 Task: Search one way flight ticket for 1 adult, 1 child, 1 infant in seat in premium economy from Paducah: Barkley Regional Airport to Gillette: Gillette Campbell County Airport on 5-1-2023. Number of bags: 2 carry on bags and 4 checked bags. Price is upto 81000. Outbound departure time preference is 23:00.
Action: Mouse moved to (228, 307)
Screenshot: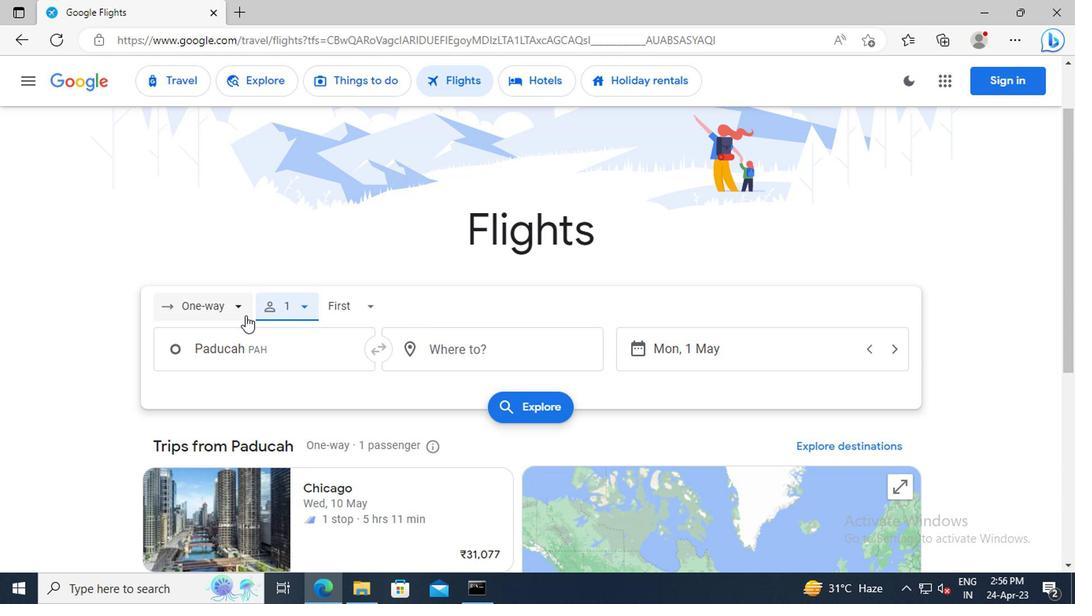 
Action: Mouse pressed left at (228, 307)
Screenshot: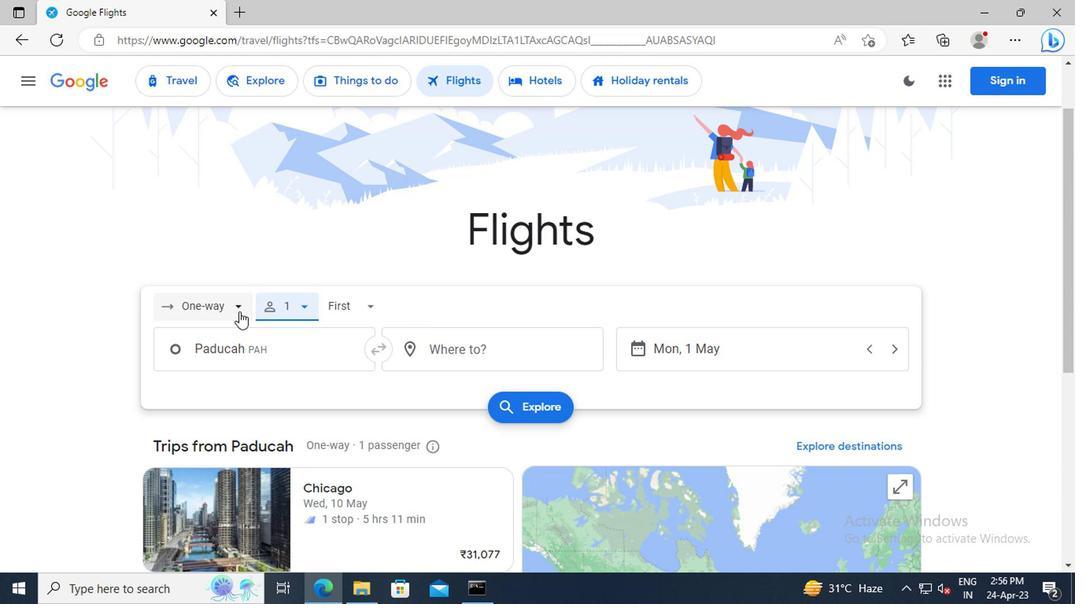 
Action: Mouse moved to (222, 377)
Screenshot: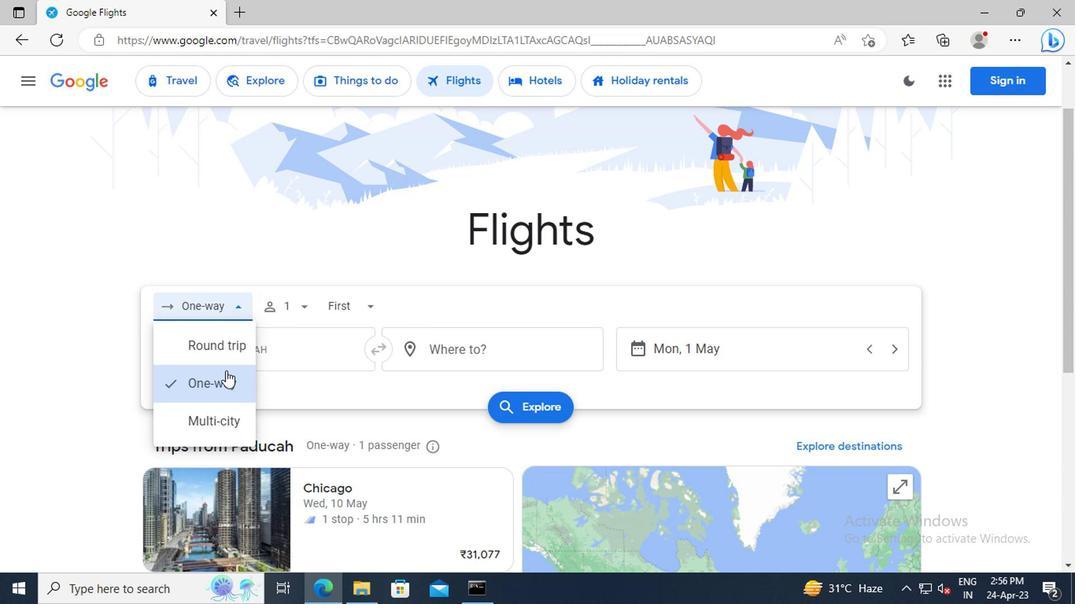 
Action: Mouse pressed left at (222, 377)
Screenshot: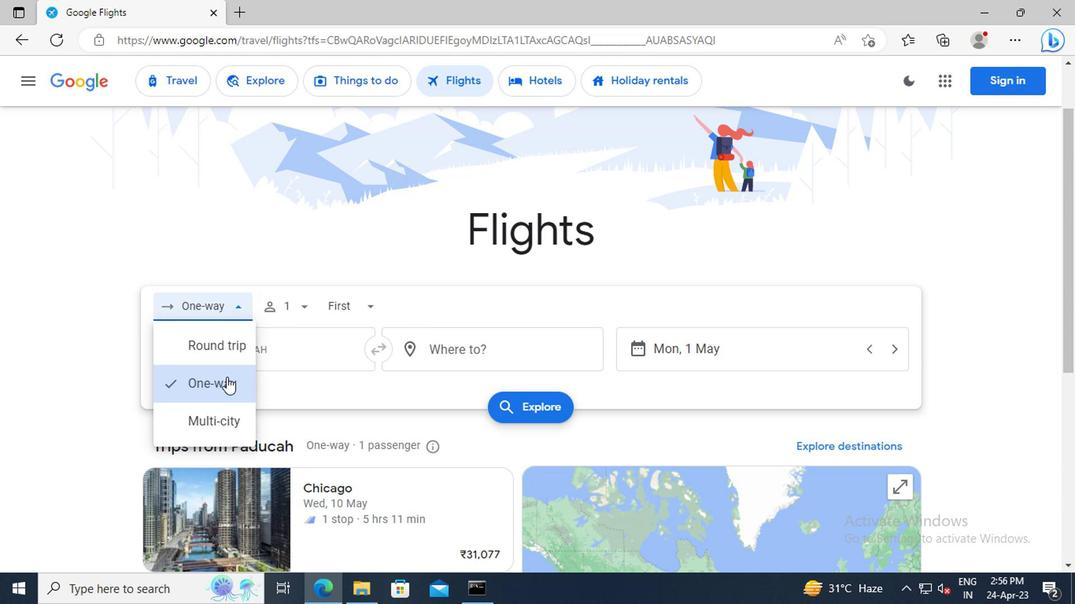 
Action: Mouse moved to (300, 309)
Screenshot: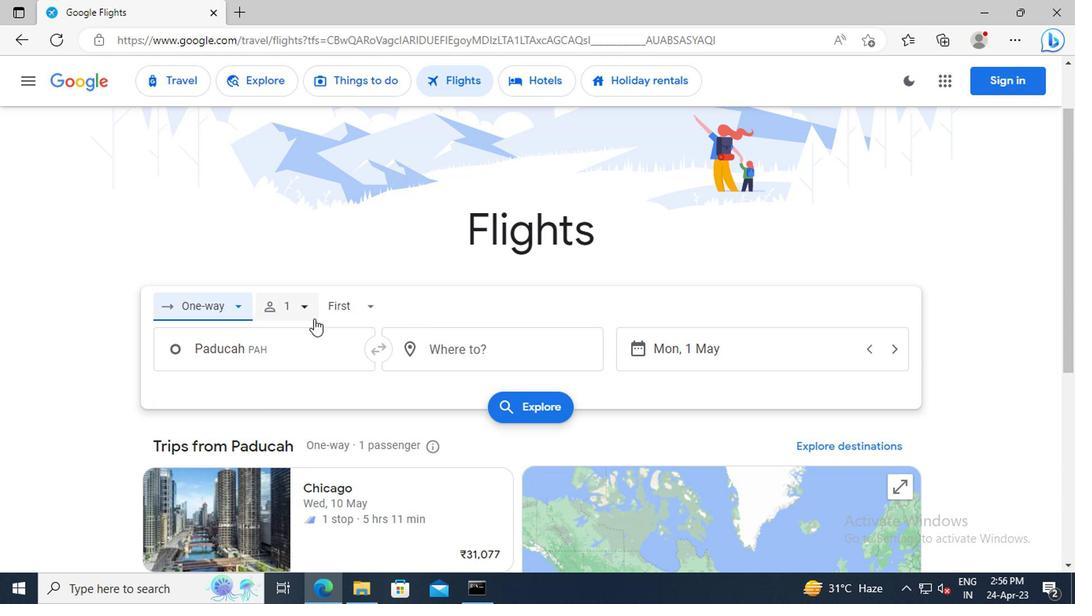 
Action: Mouse pressed left at (300, 309)
Screenshot: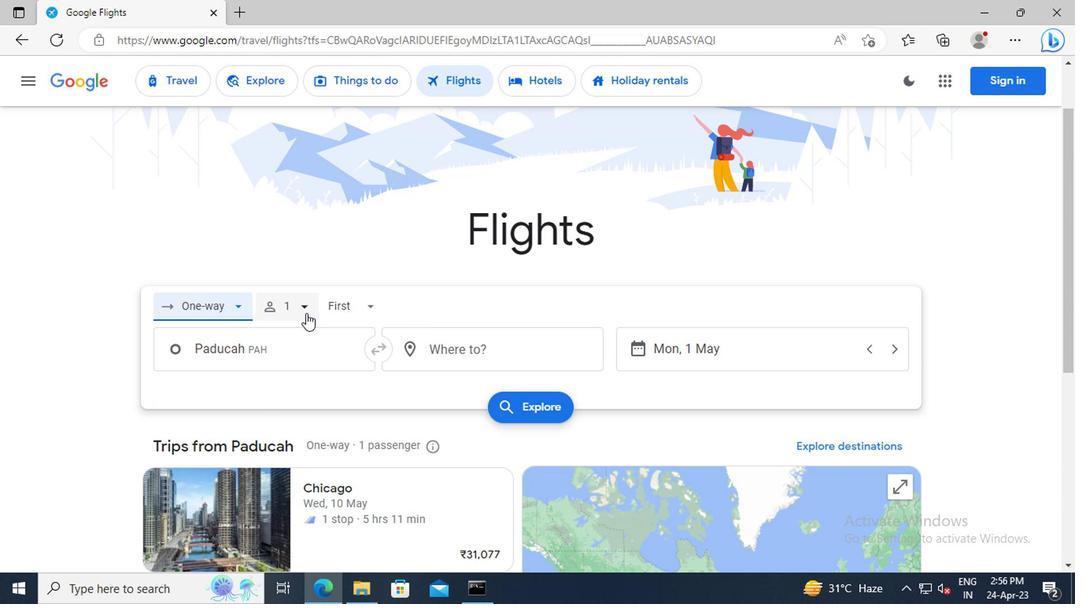 
Action: Mouse moved to (412, 390)
Screenshot: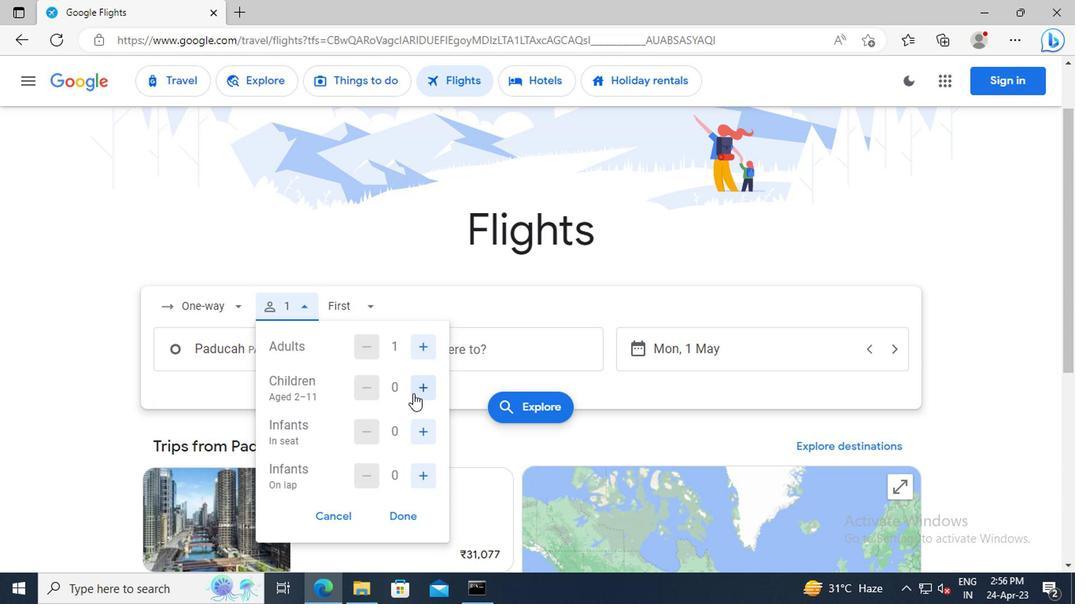 
Action: Mouse pressed left at (412, 390)
Screenshot: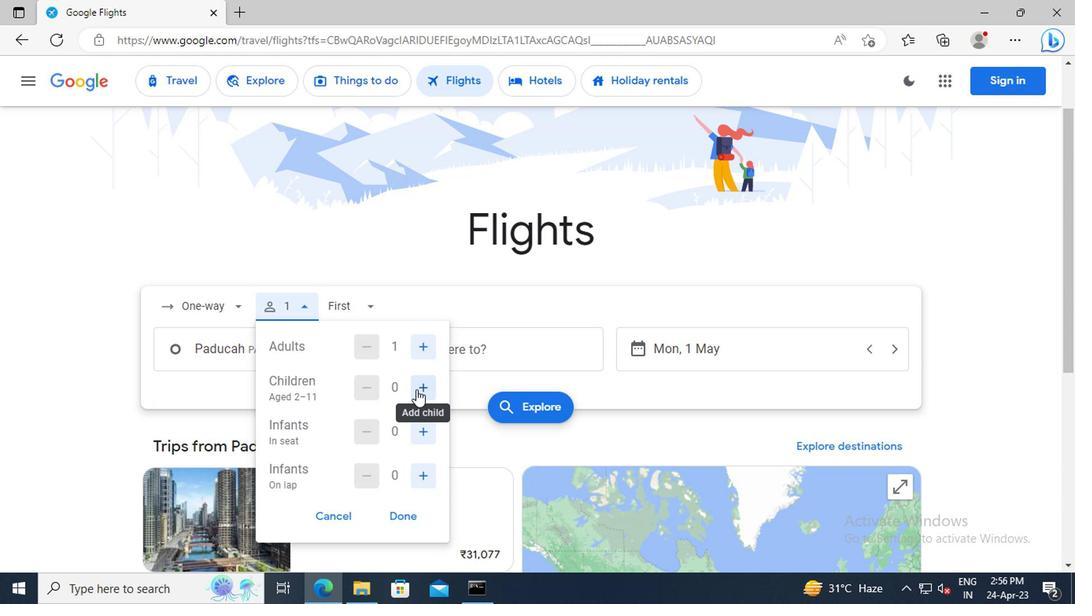 
Action: Mouse moved to (418, 430)
Screenshot: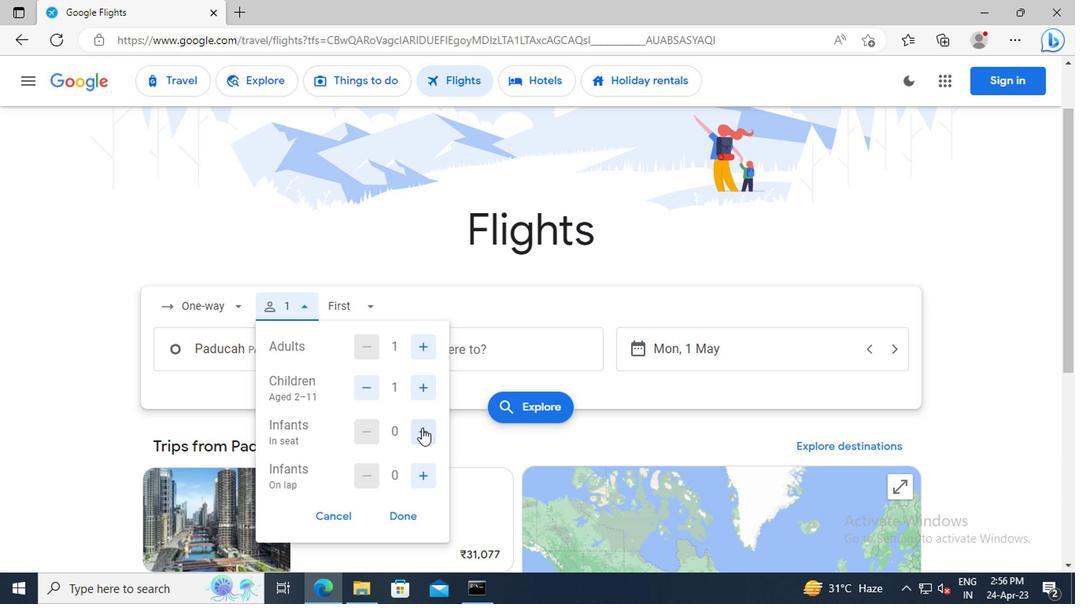 
Action: Mouse pressed left at (418, 430)
Screenshot: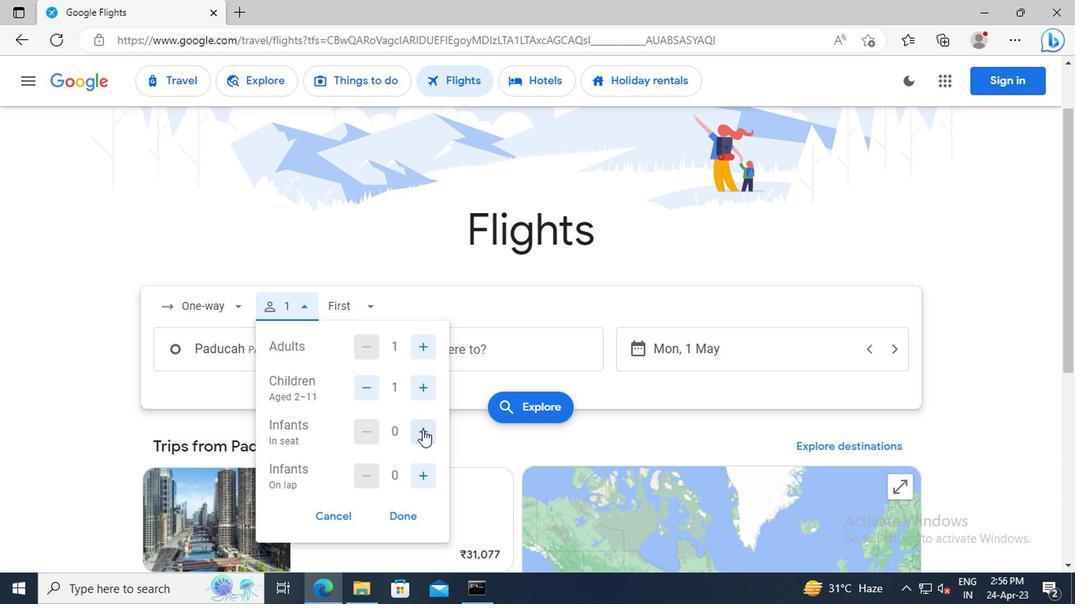 
Action: Mouse moved to (400, 514)
Screenshot: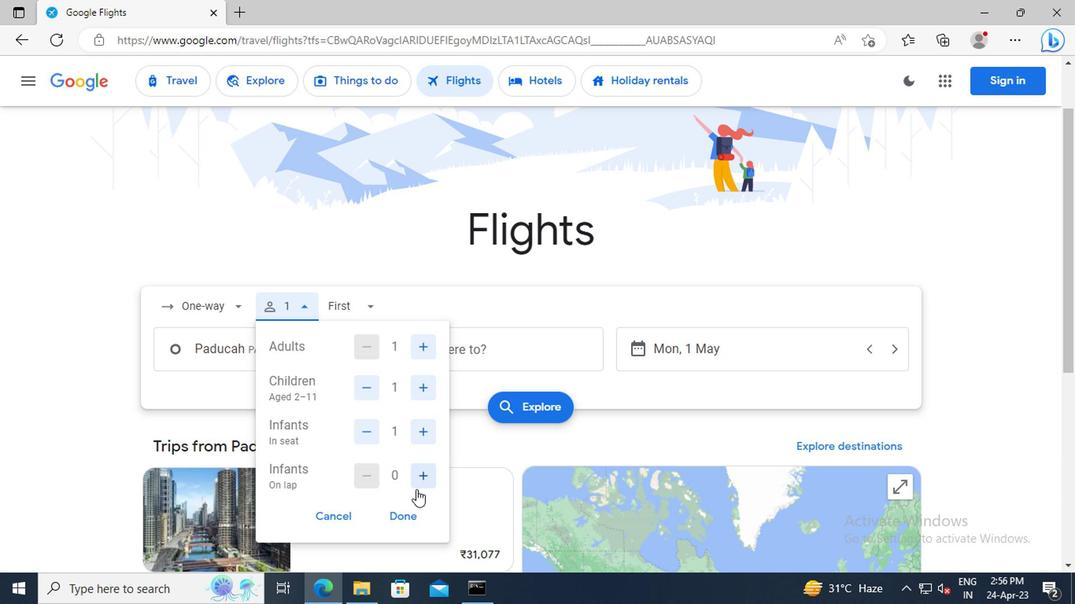 
Action: Mouse pressed left at (400, 514)
Screenshot: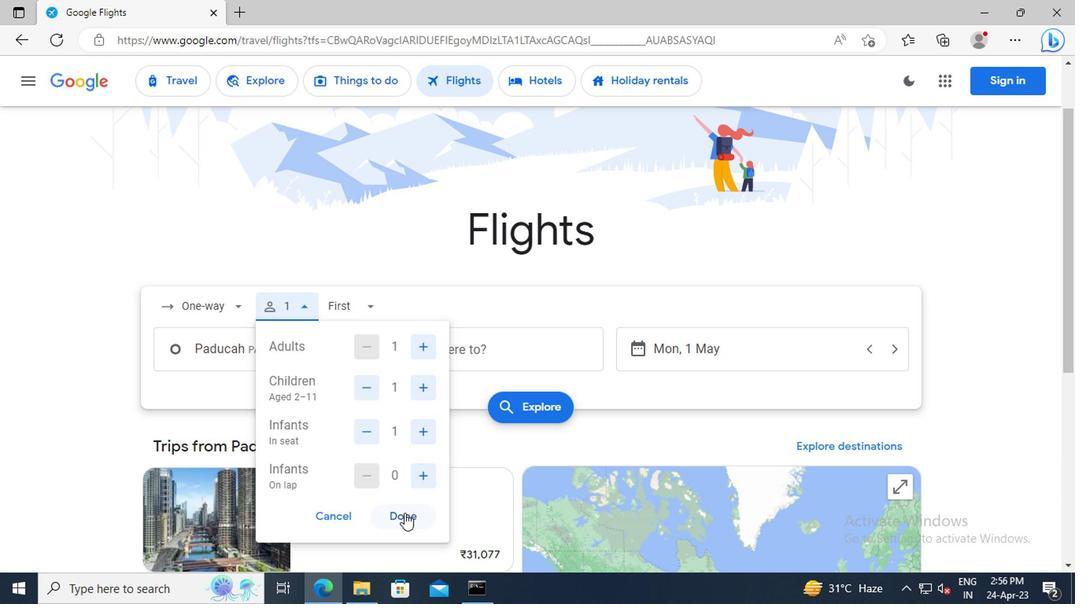 
Action: Mouse moved to (353, 304)
Screenshot: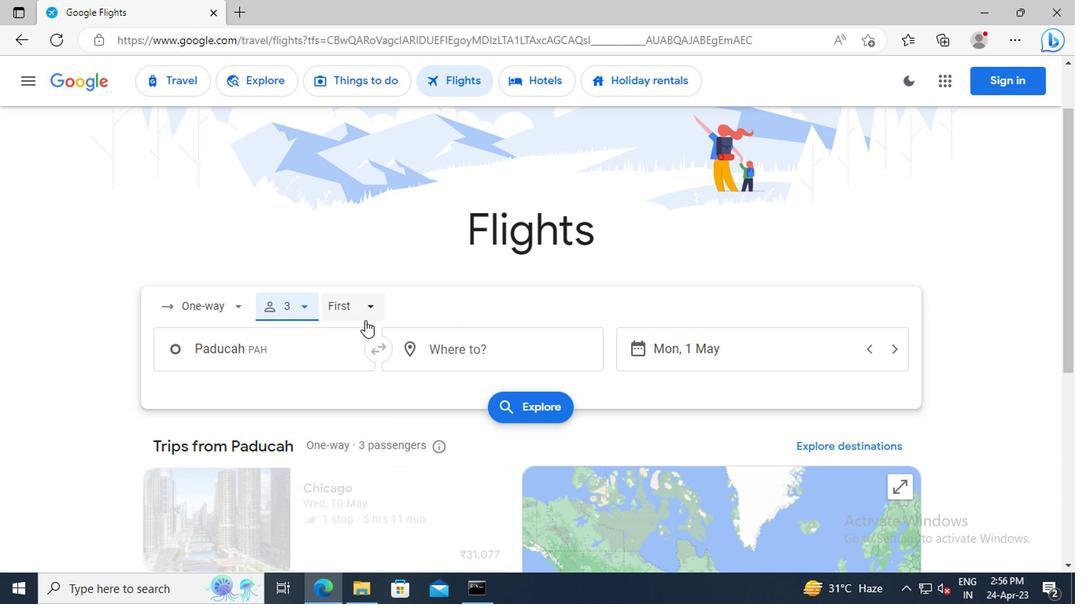 
Action: Mouse pressed left at (353, 304)
Screenshot: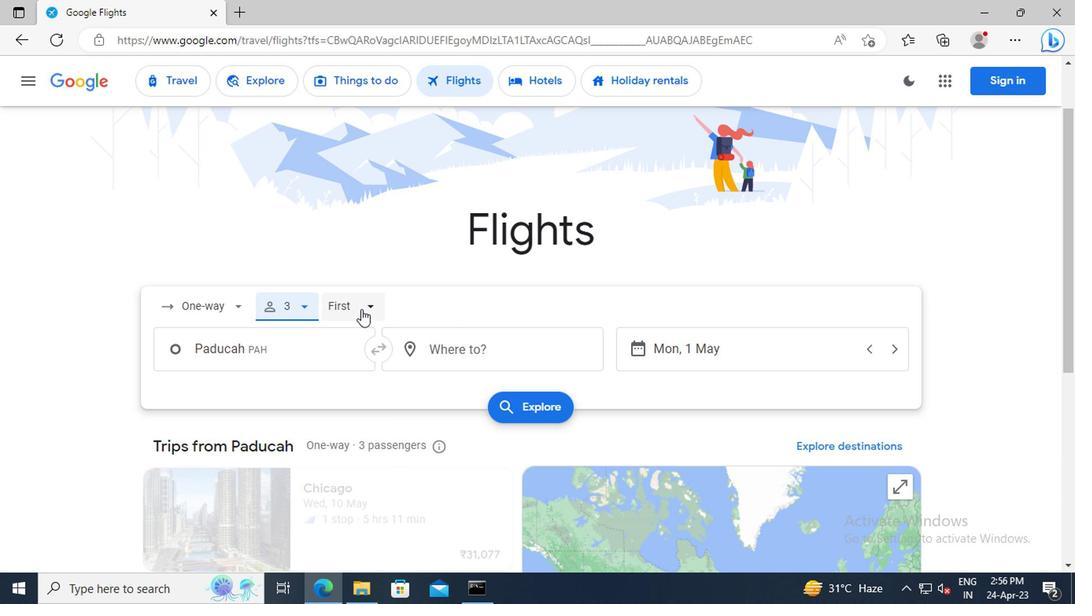 
Action: Mouse moved to (372, 376)
Screenshot: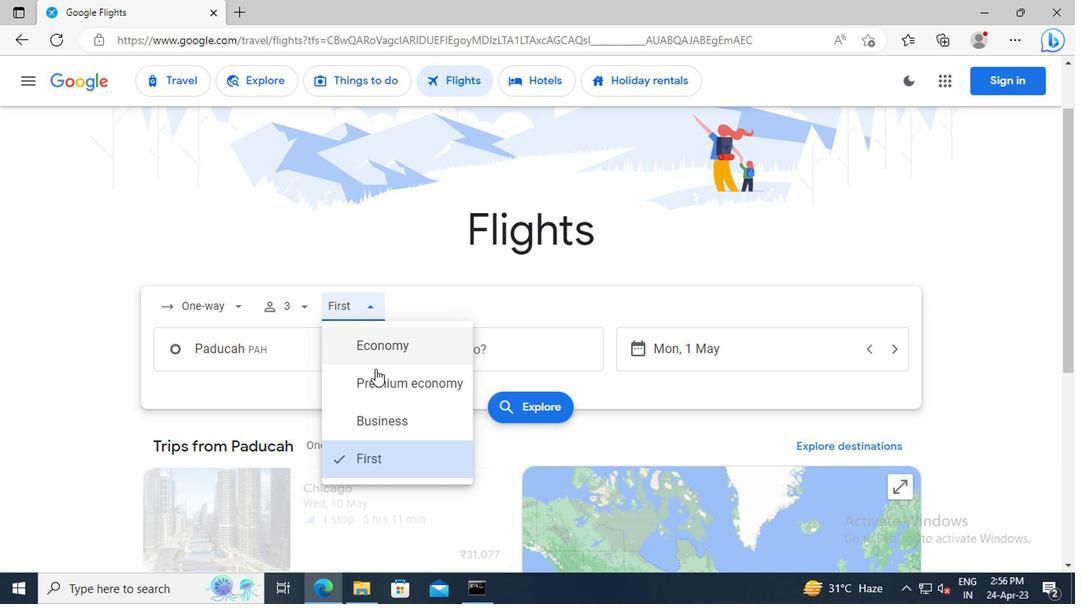 
Action: Mouse pressed left at (372, 376)
Screenshot: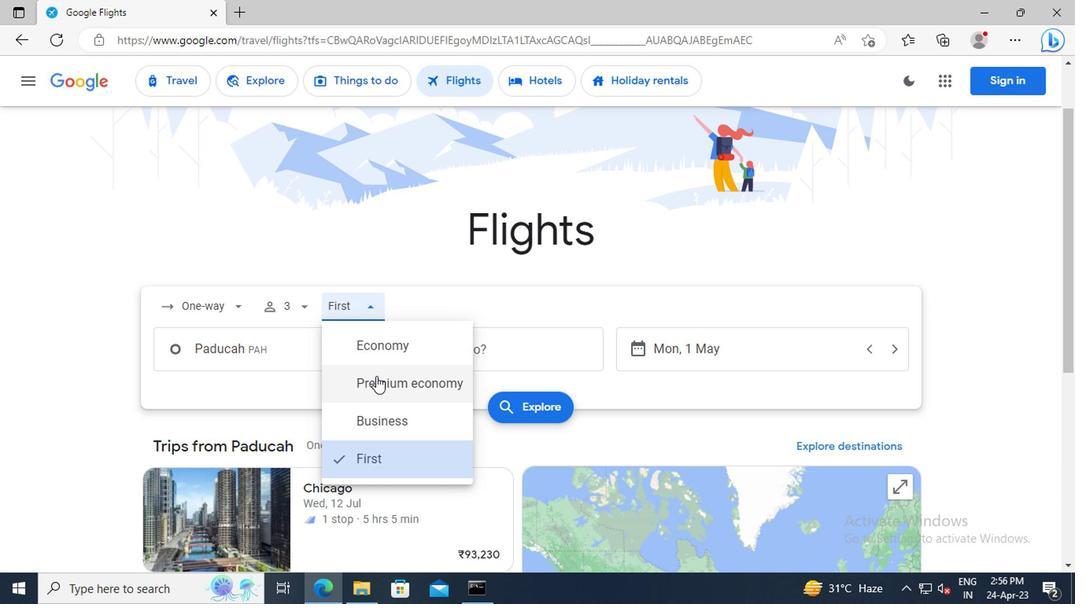 
Action: Mouse moved to (278, 358)
Screenshot: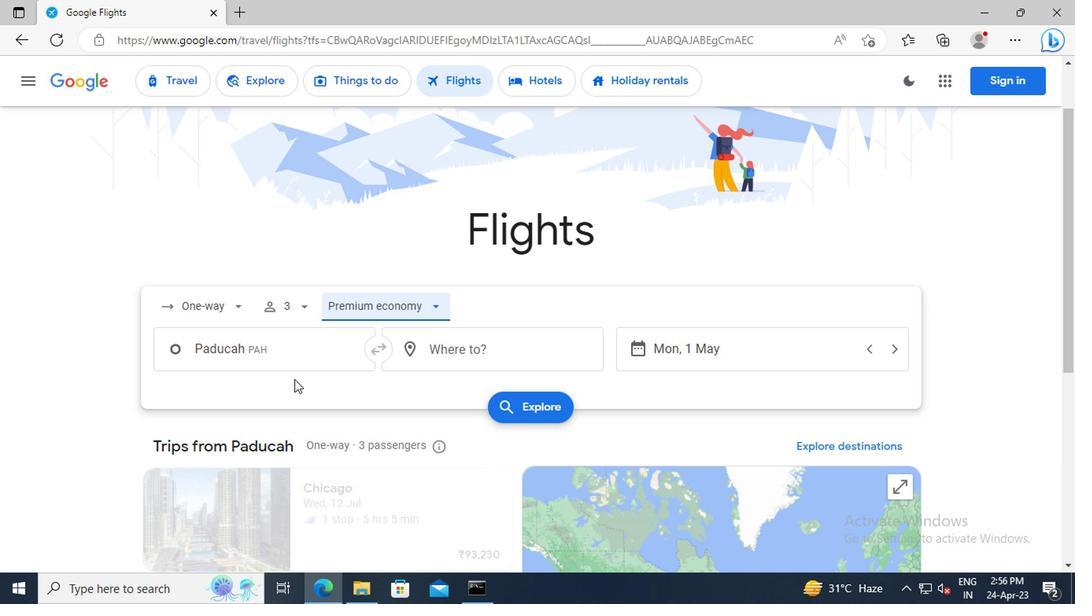 
Action: Mouse pressed left at (278, 358)
Screenshot: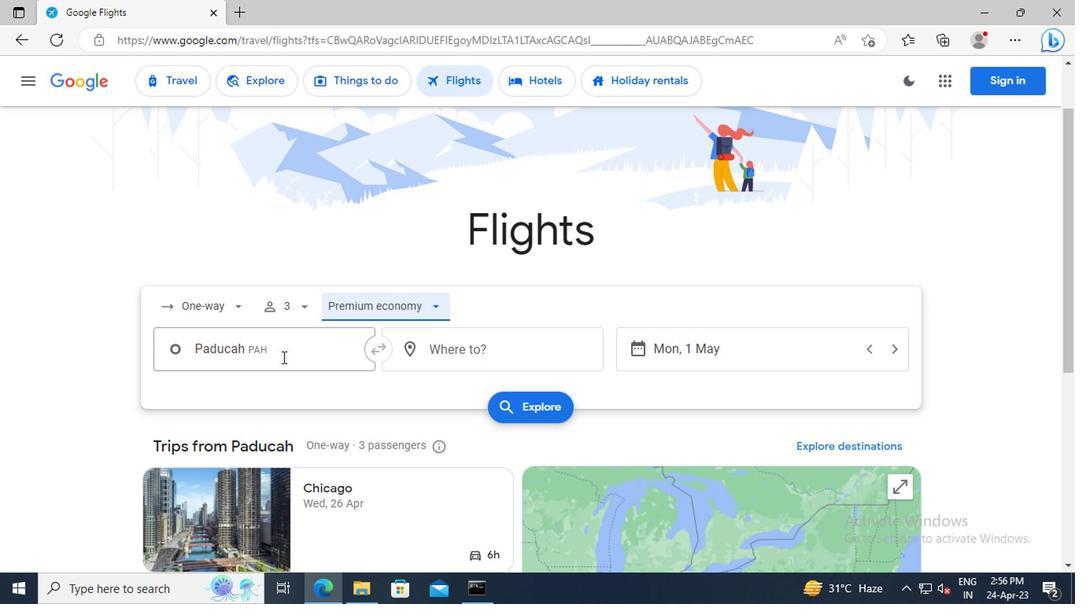 
Action: Key pressed <Key.shift>BARKLEY<Key.space><Key.shift>R
Screenshot: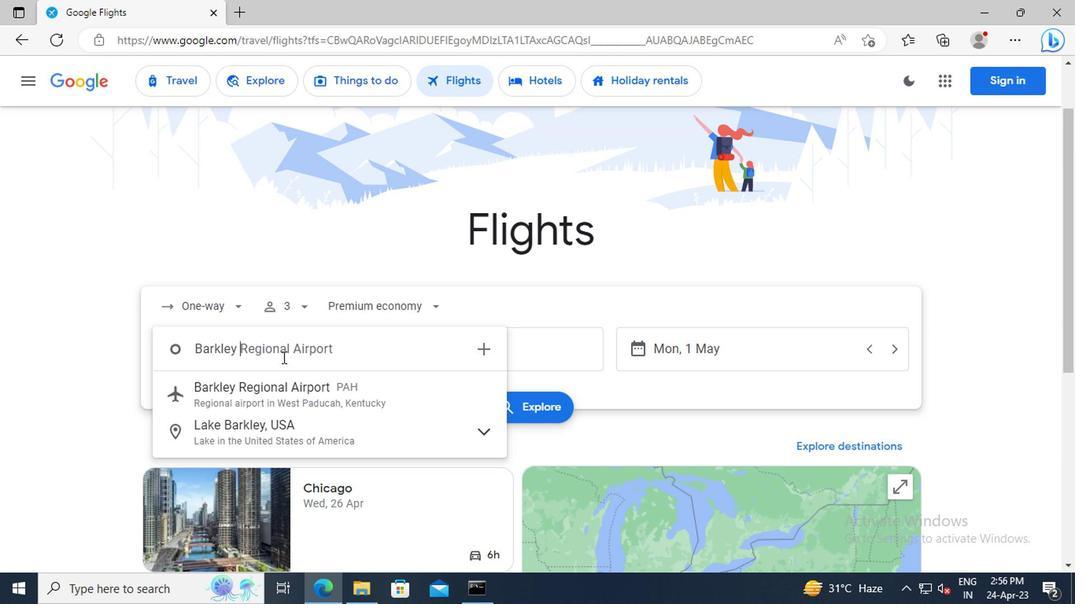 
Action: Mouse moved to (297, 396)
Screenshot: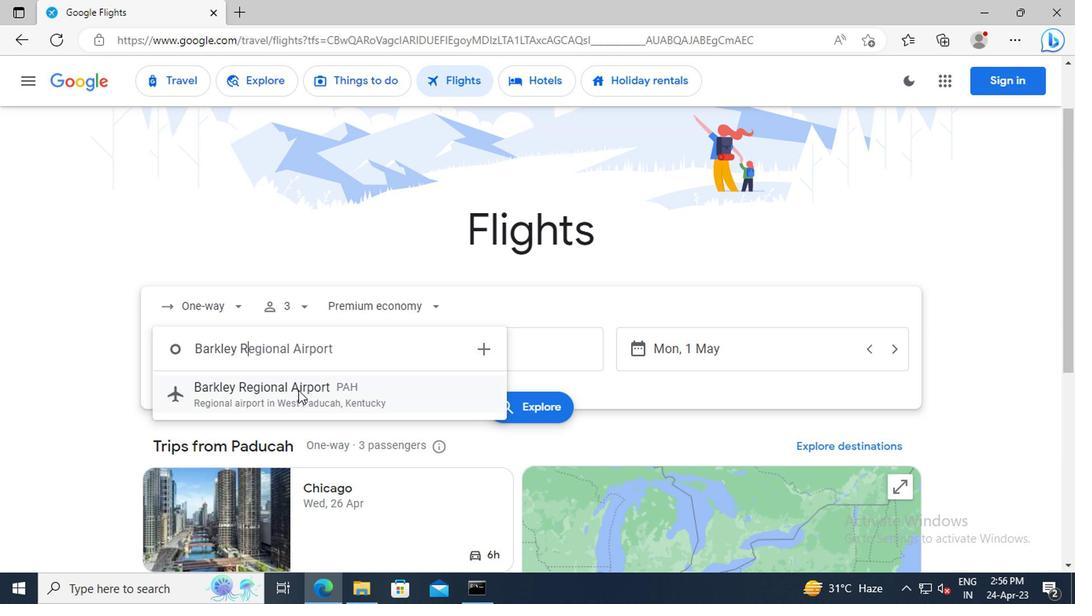
Action: Mouse pressed left at (297, 396)
Screenshot: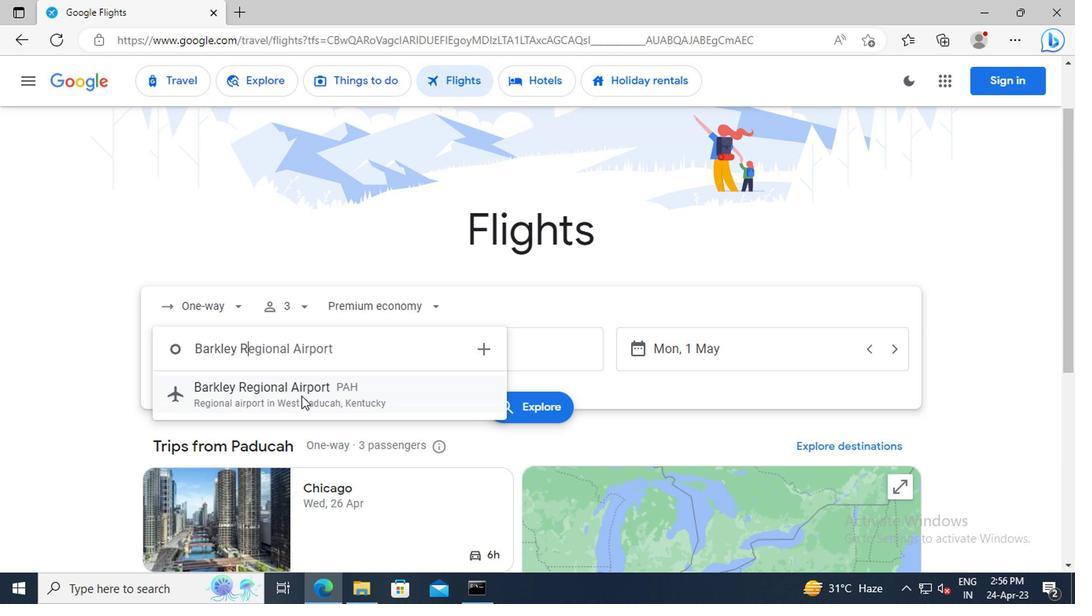 
Action: Mouse moved to (446, 362)
Screenshot: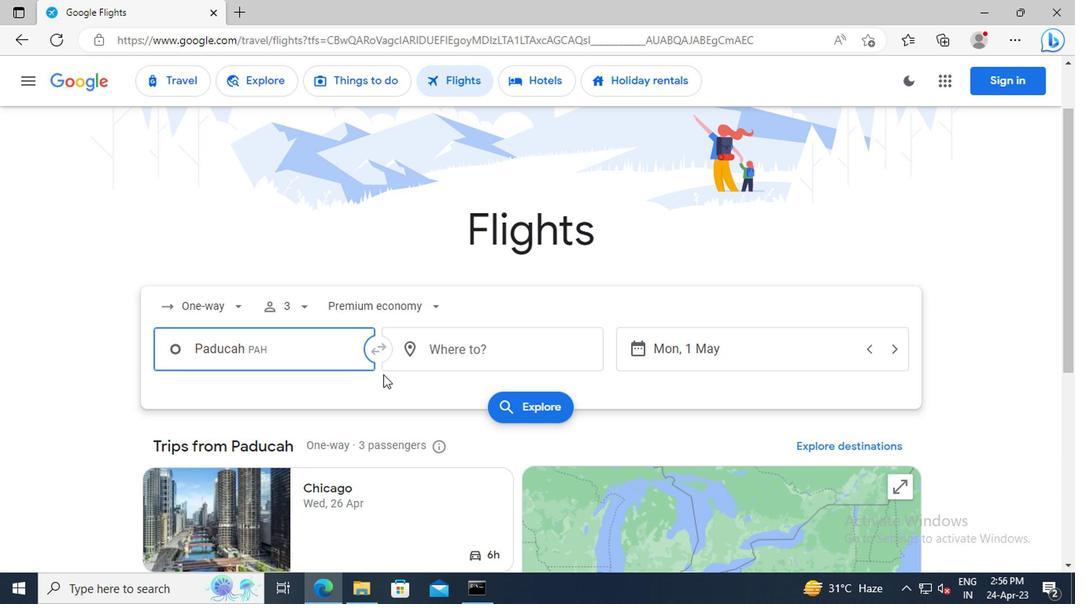 
Action: Mouse pressed left at (446, 362)
Screenshot: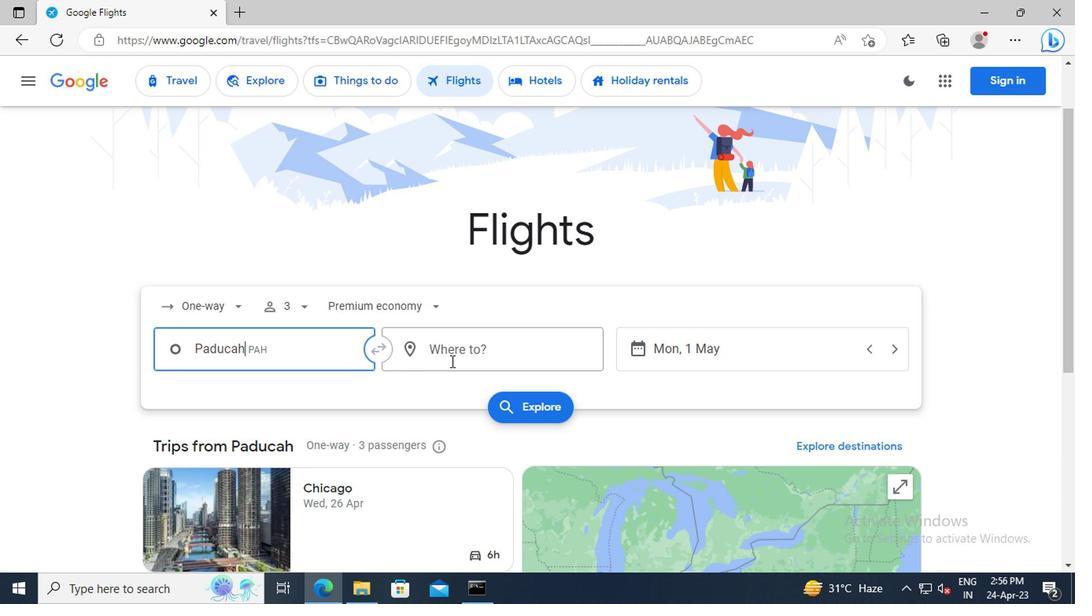 
Action: Key pressed <Key.shift>GILLETTE
Screenshot: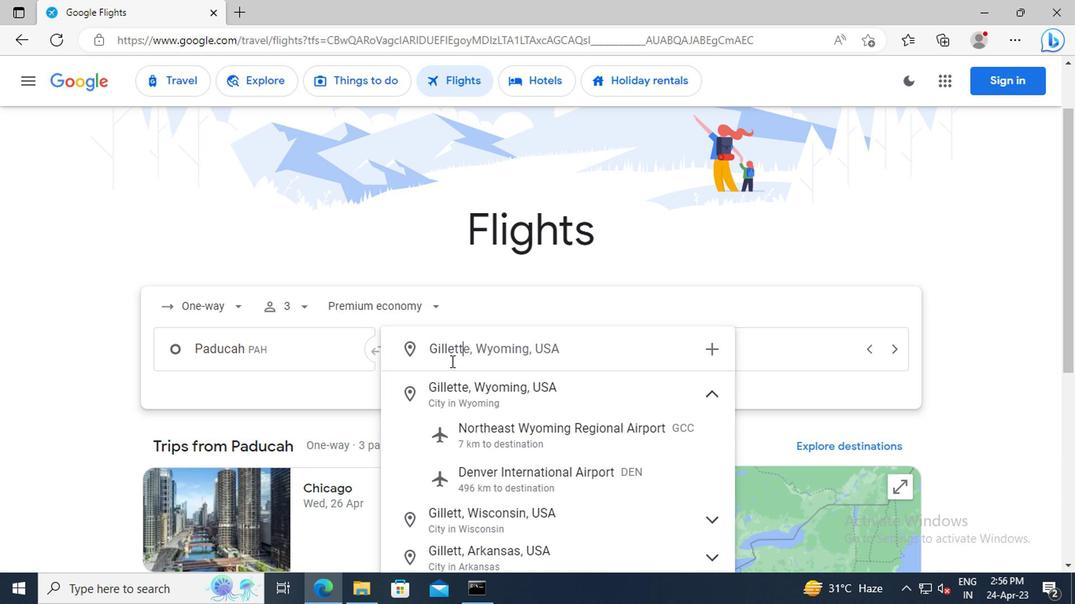 
Action: Mouse moved to (521, 434)
Screenshot: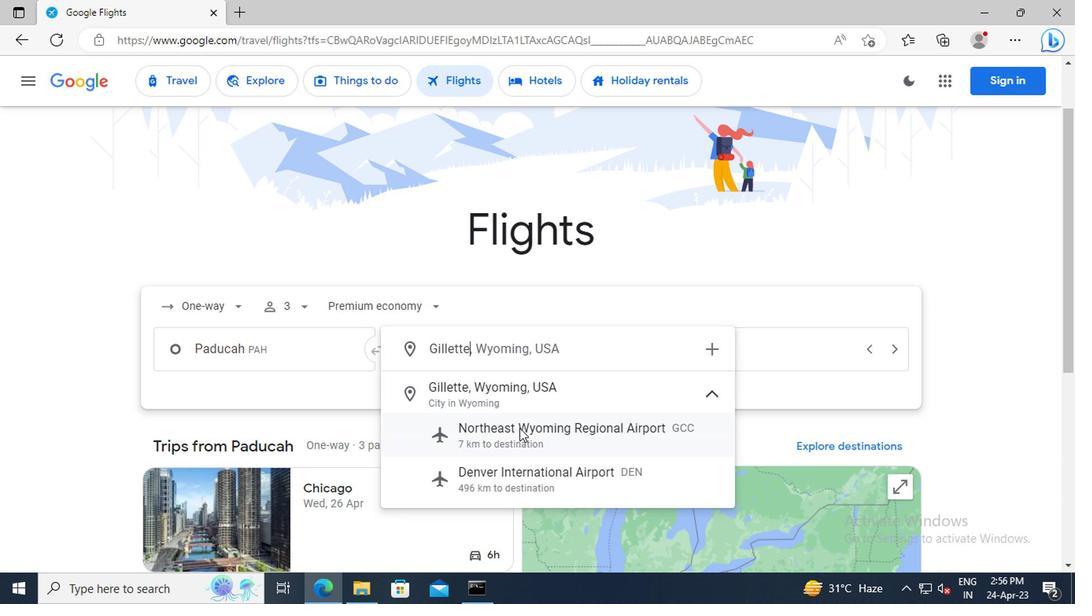 
Action: Mouse pressed left at (521, 434)
Screenshot: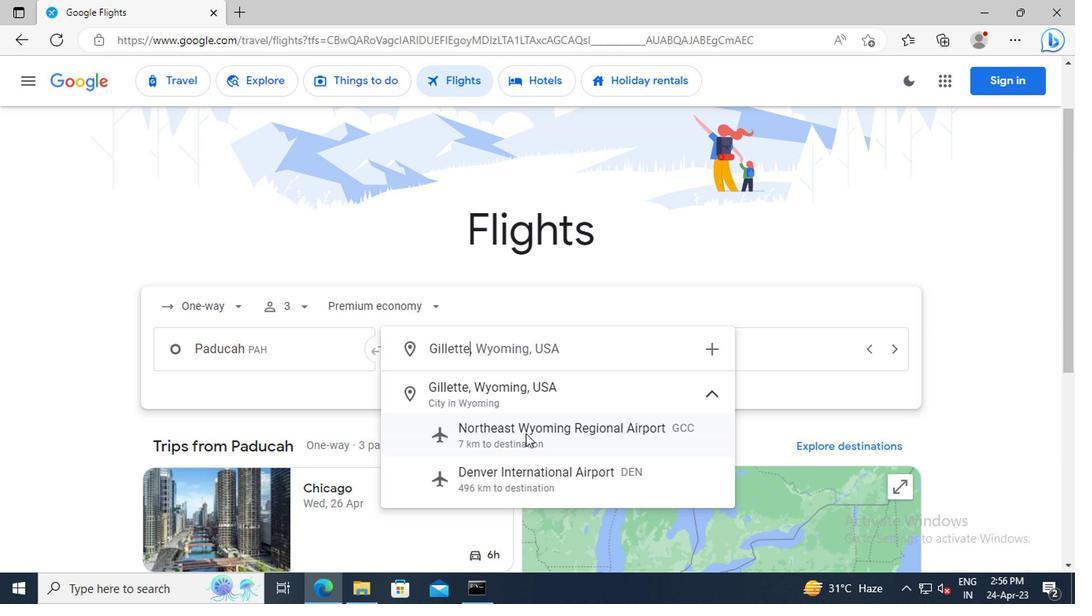 
Action: Mouse moved to (695, 358)
Screenshot: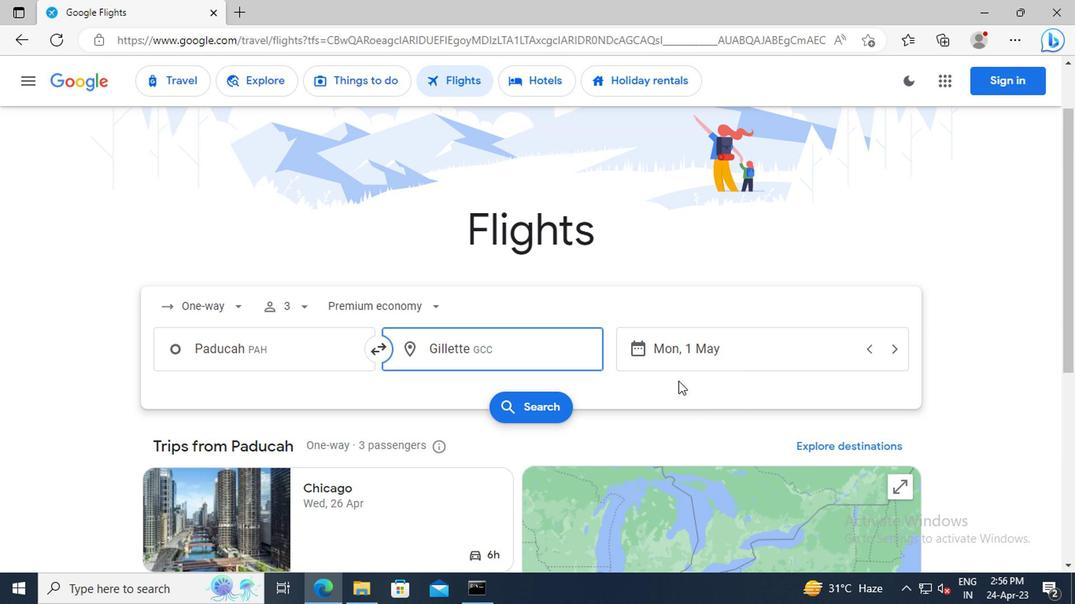 
Action: Mouse pressed left at (695, 358)
Screenshot: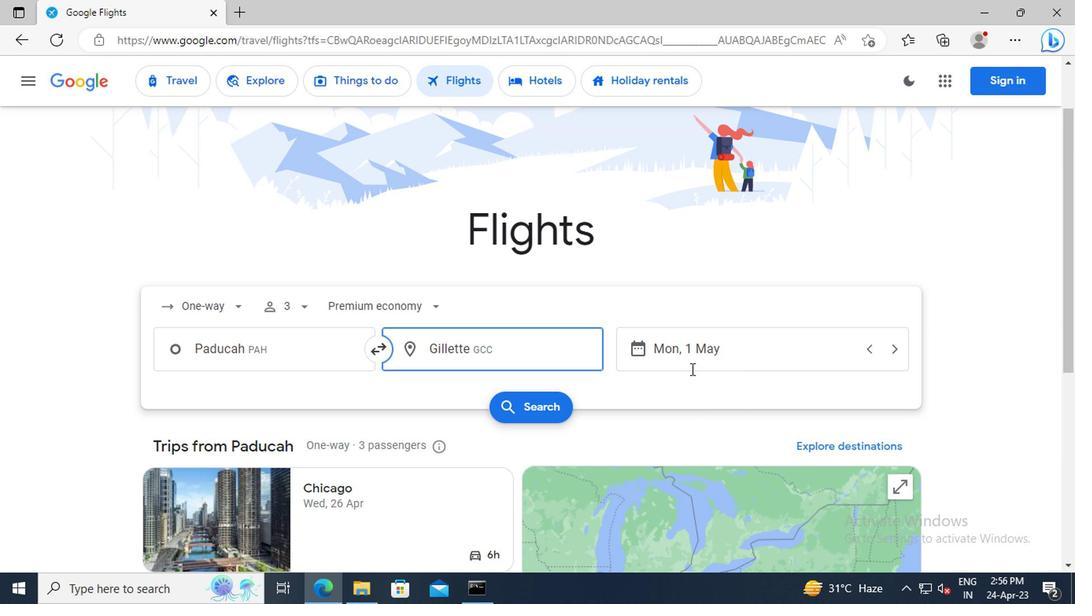 
Action: Mouse moved to (637, 331)
Screenshot: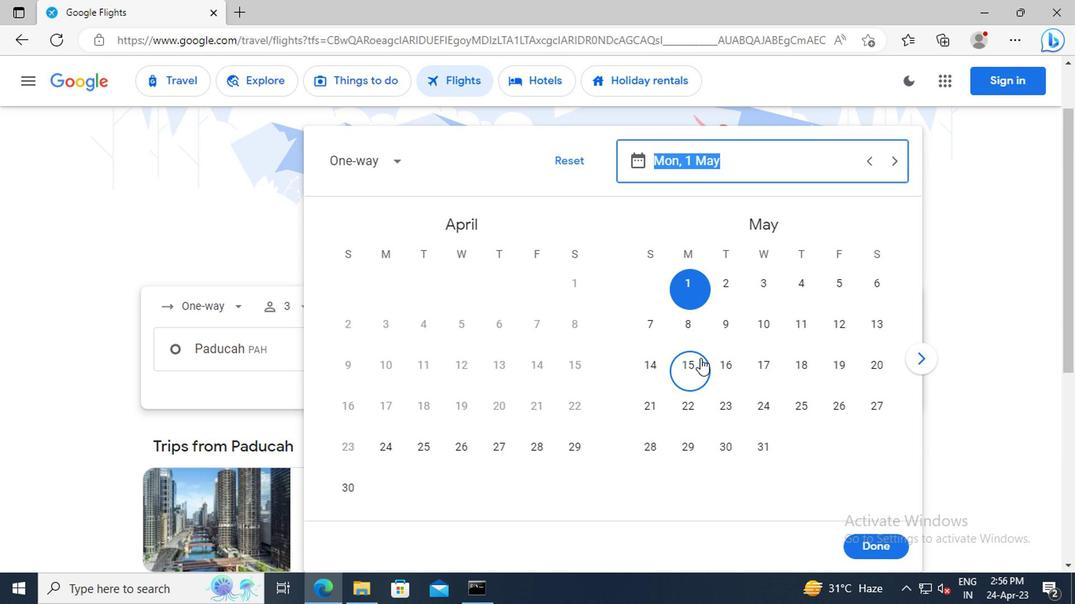 
Action: Key pressed 1<Key.space>MAY<Key.enter>
Screenshot: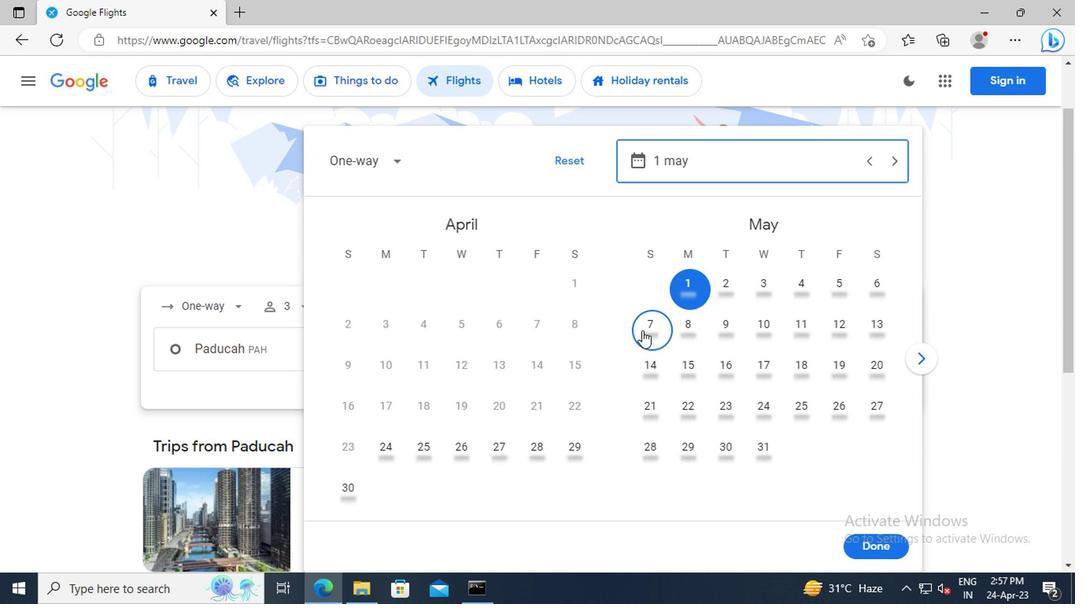 
Action: Mouse moved to (869, 539)
Screenshot: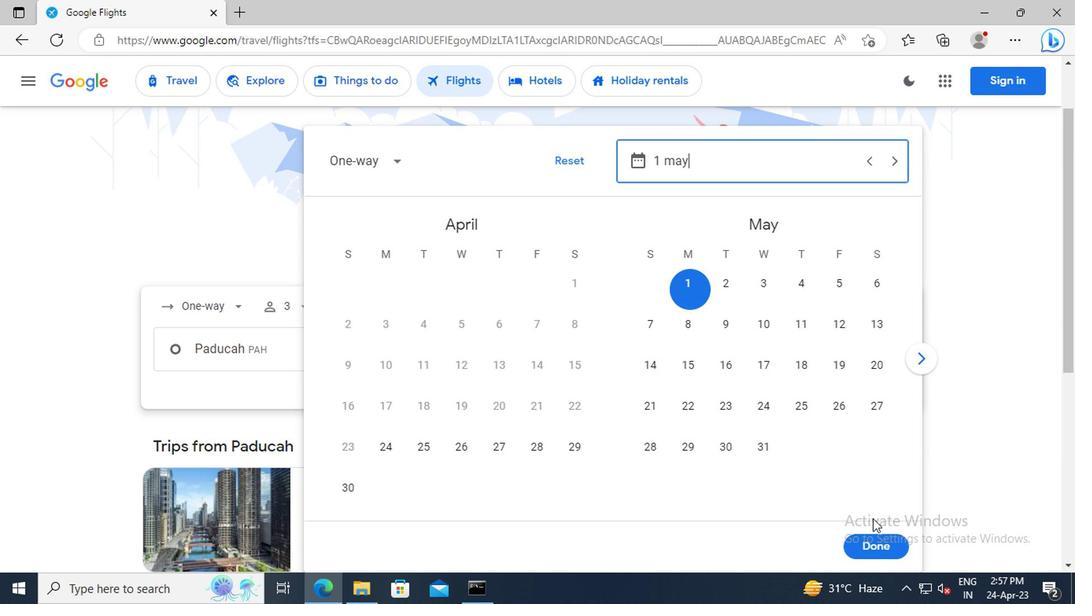 
Action: Mouse pressed left at (869, 539)
Screenshot: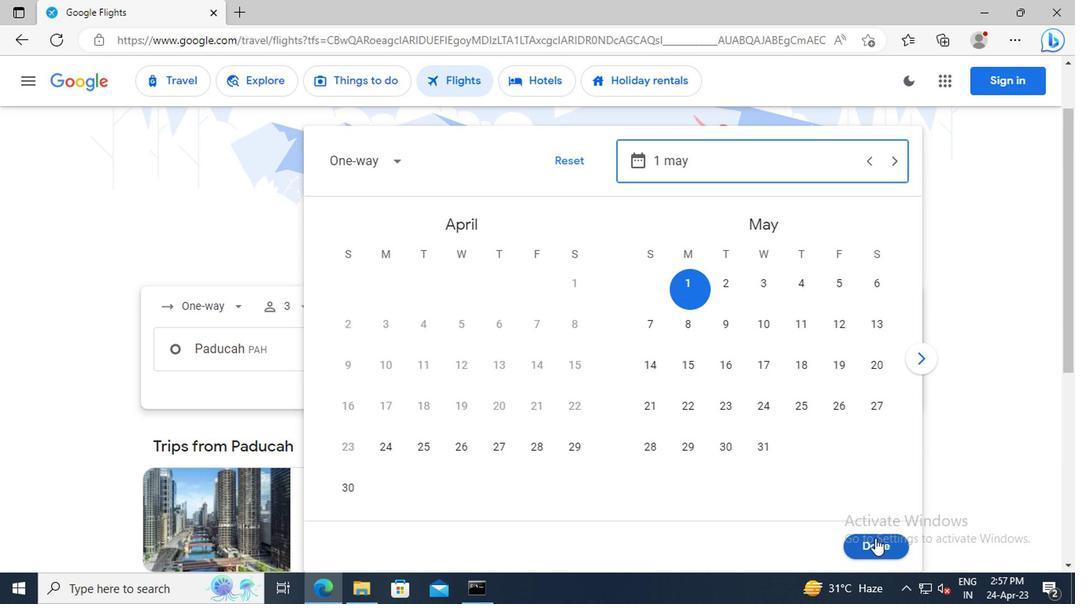 
Action: Mouse moved to (507, 404)
Screenshot: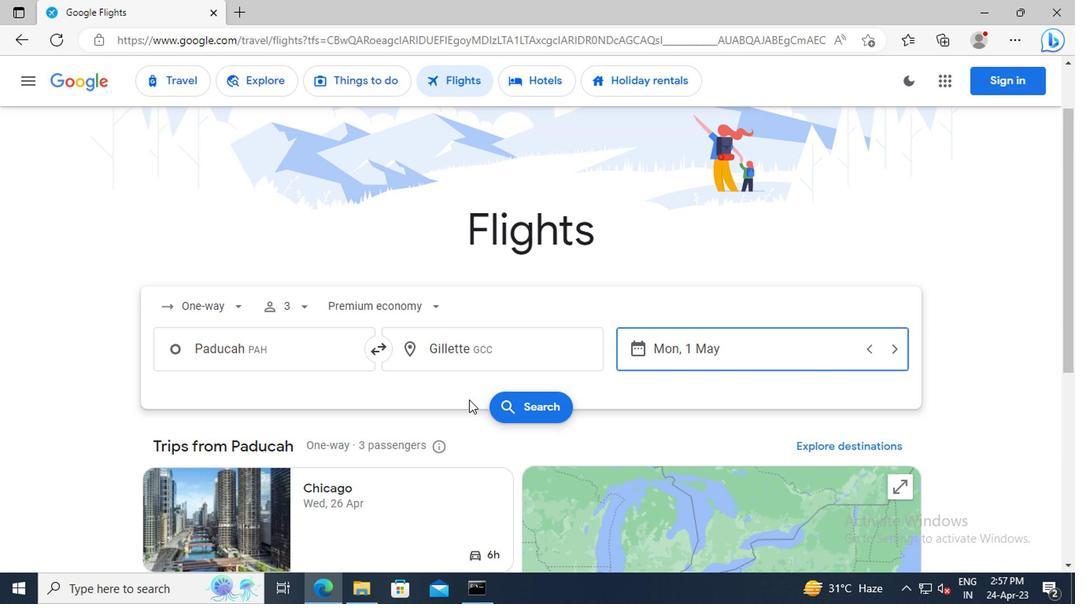 
Action: Mouse pressed left at (507, 404)
Screenshot: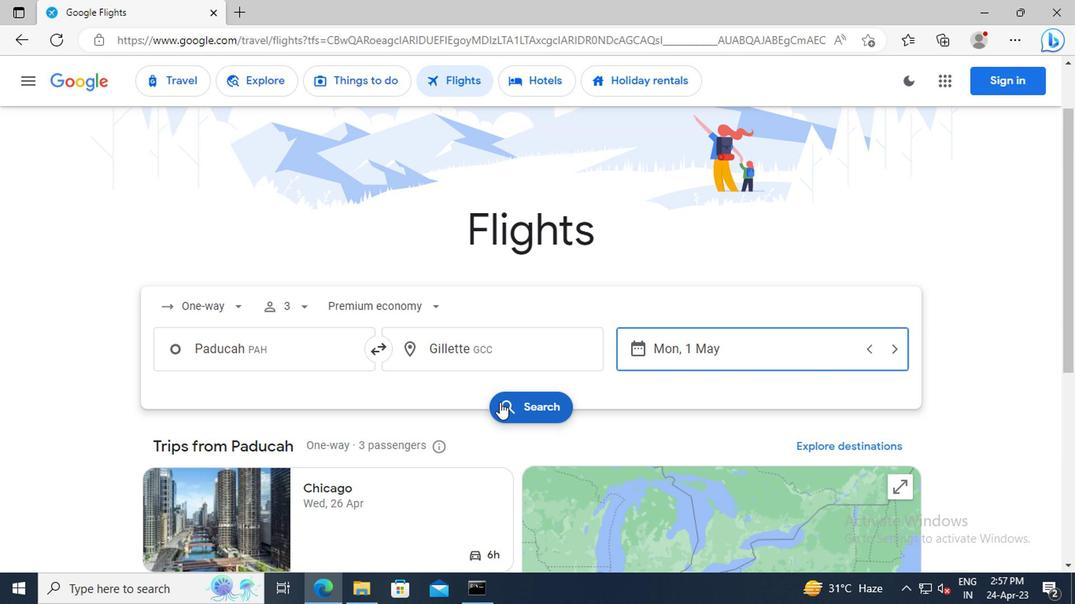 
Action: Mouse moved to (185, 226)
Screenshot: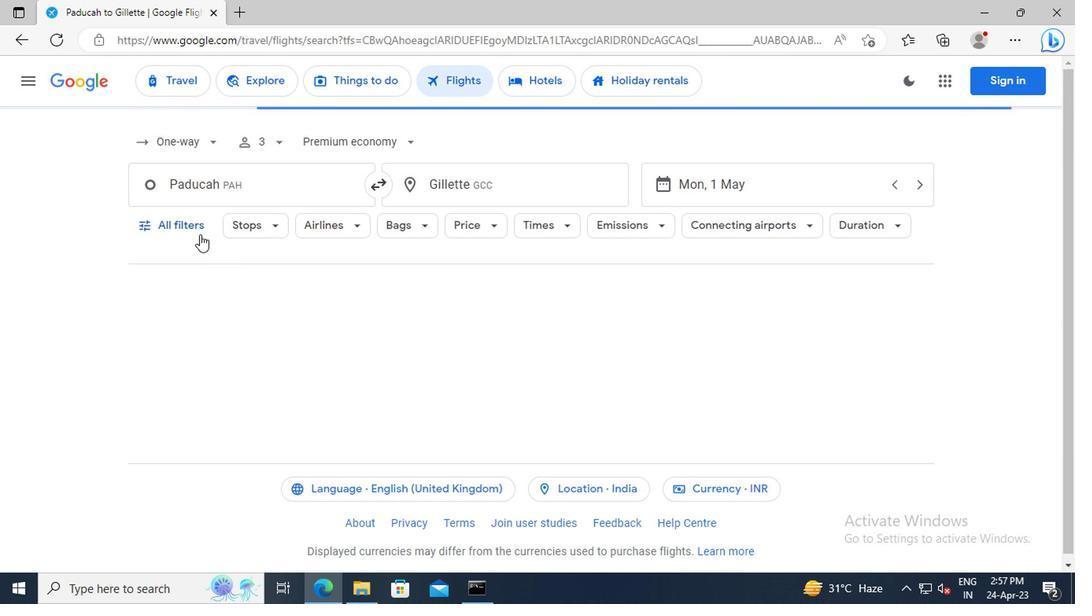 
Action: Mouse pressed left at (185, 226)
Screenshot: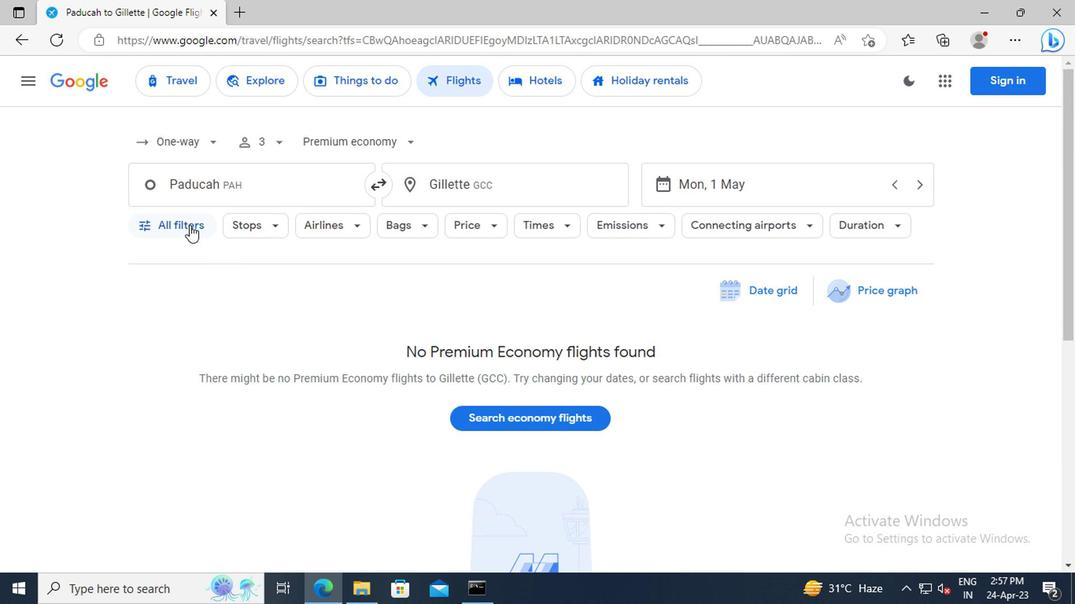 
Action: Mouse moved to (289, 326)
Screenshot: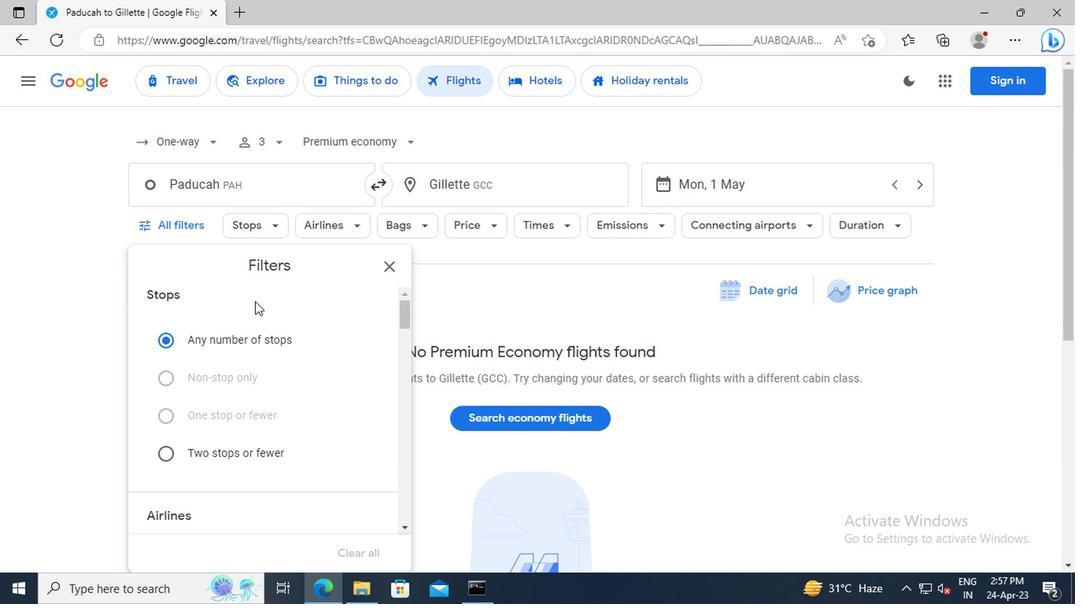 
Action: Mouse scrolled (289, 325) with delta (0, 0)
Screenshot: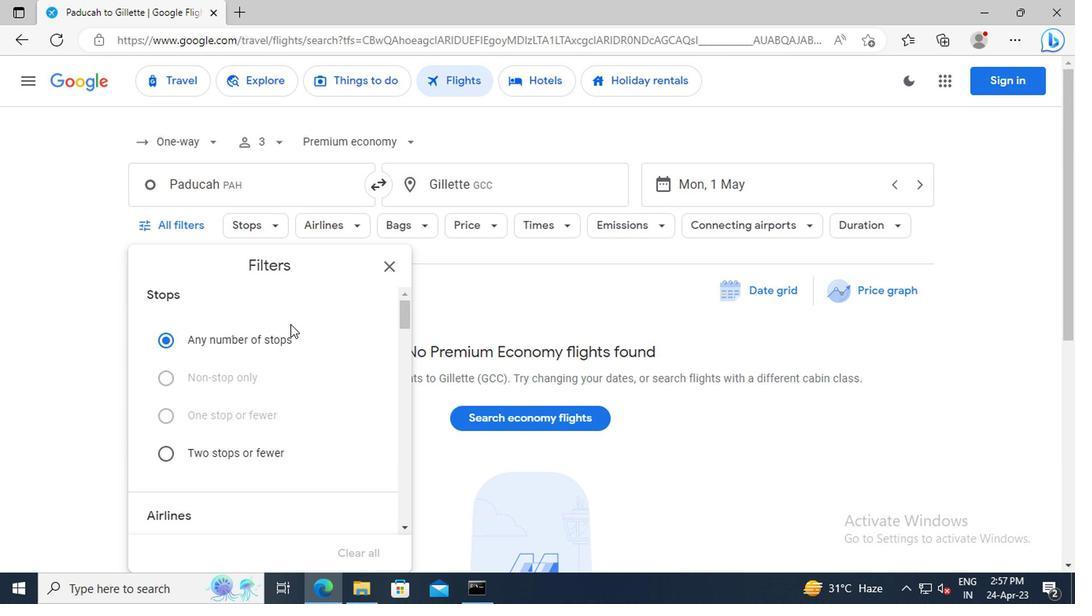 
Action: Mouse scrolled (289, 325) with delta (0, 0)
Screenshot: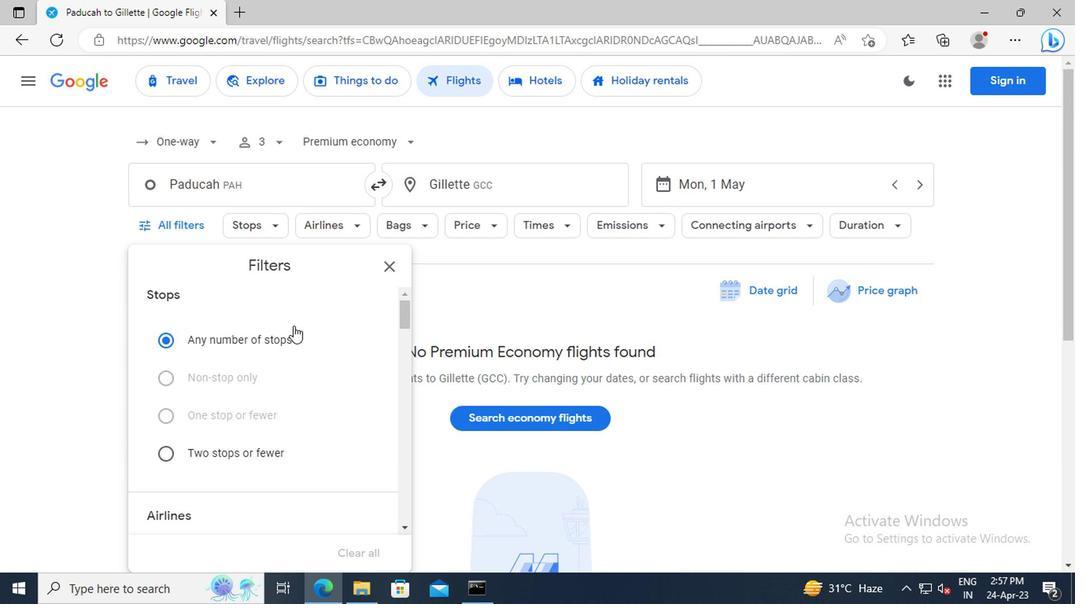 
Action: Mouse scrolled (289, 325) with delta (0, 0)
Screenshot: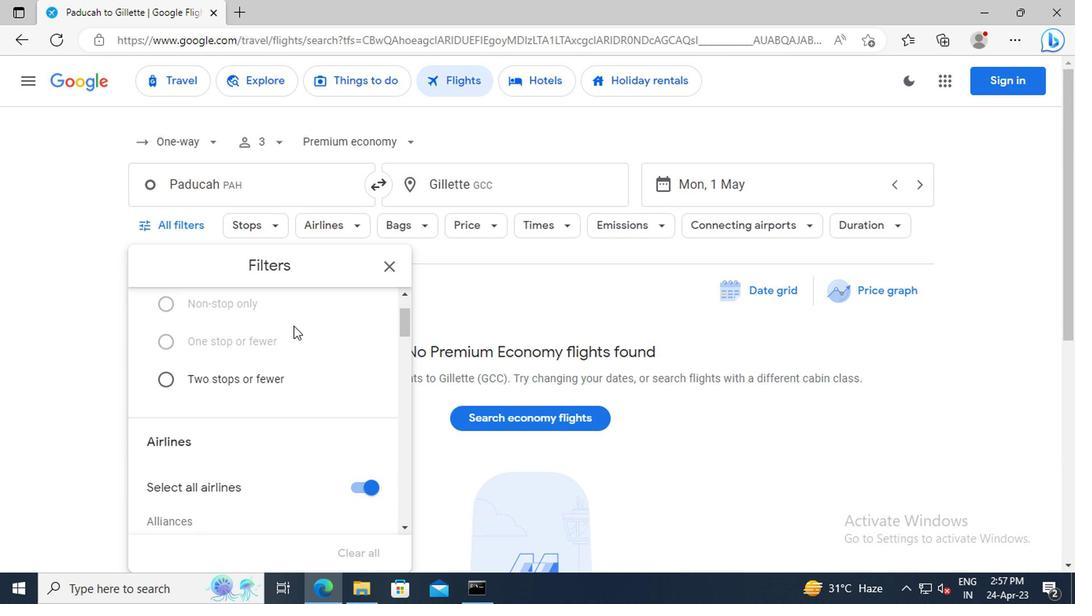 
Action: Mouse scrolled (289, 325) with delta (0, 0)
Screenshot: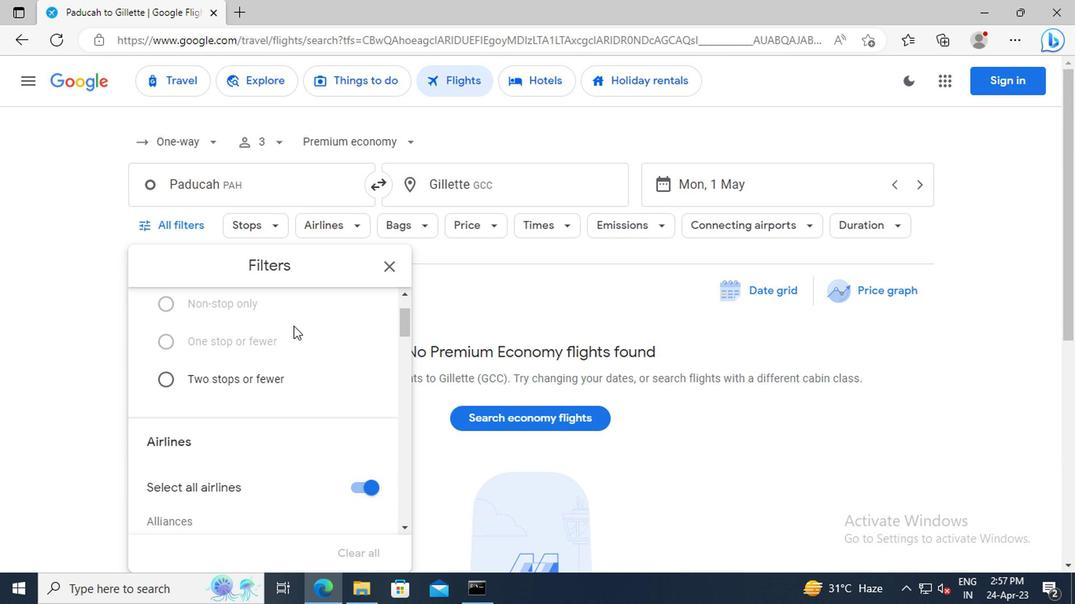 
Action: Mouse scrolled (289, 325) with delta (0, 0)
Screenshot: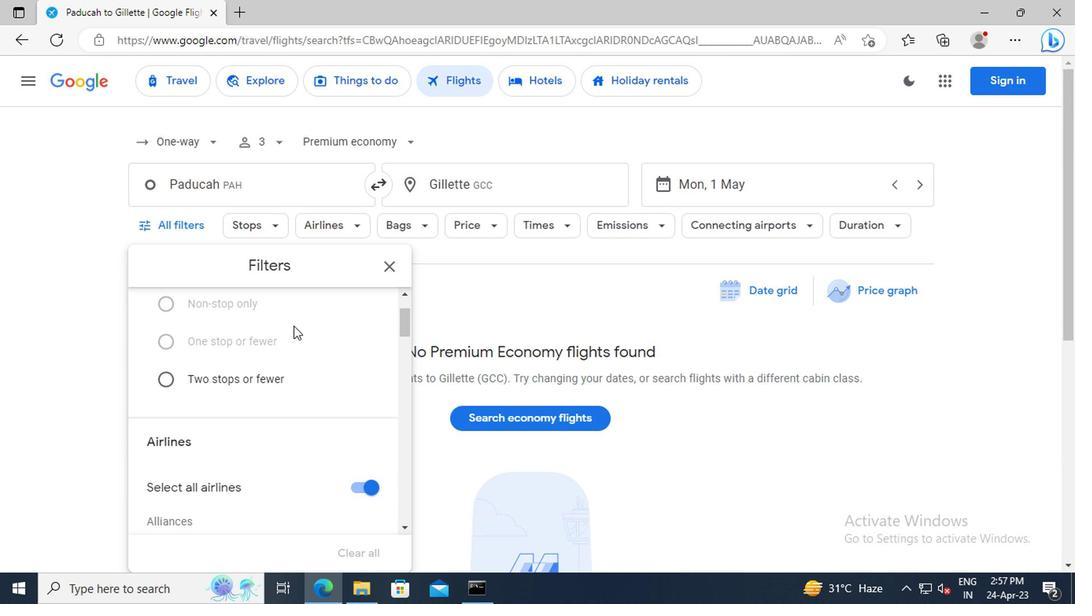 
Action: Mouse moved to (290, 327)
Screenshot: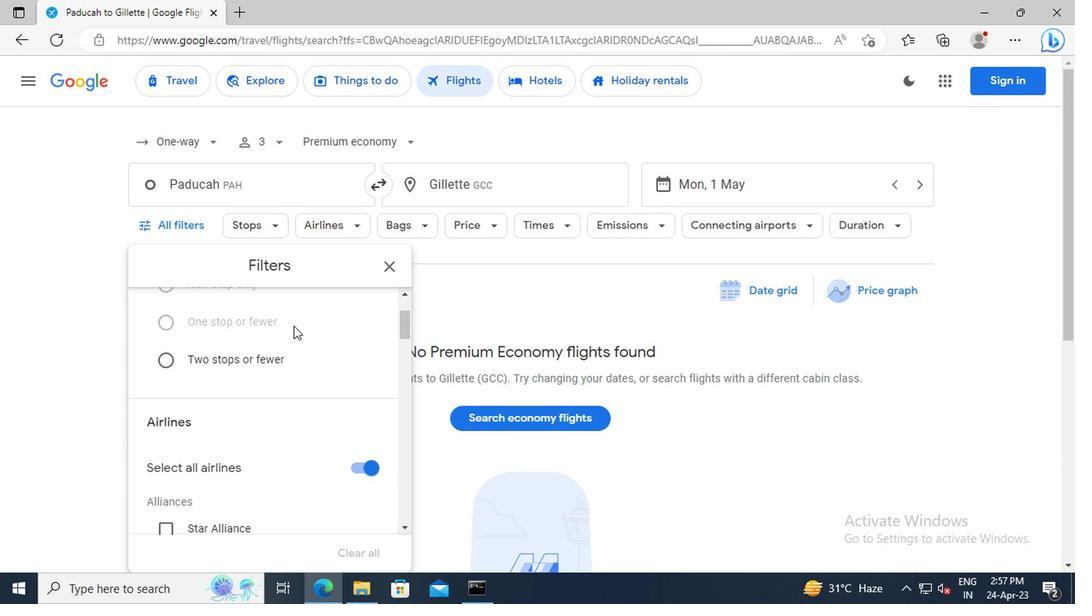 
Action: Mouse scrolled (290, 326) with delta (0, -1)
Screenshot: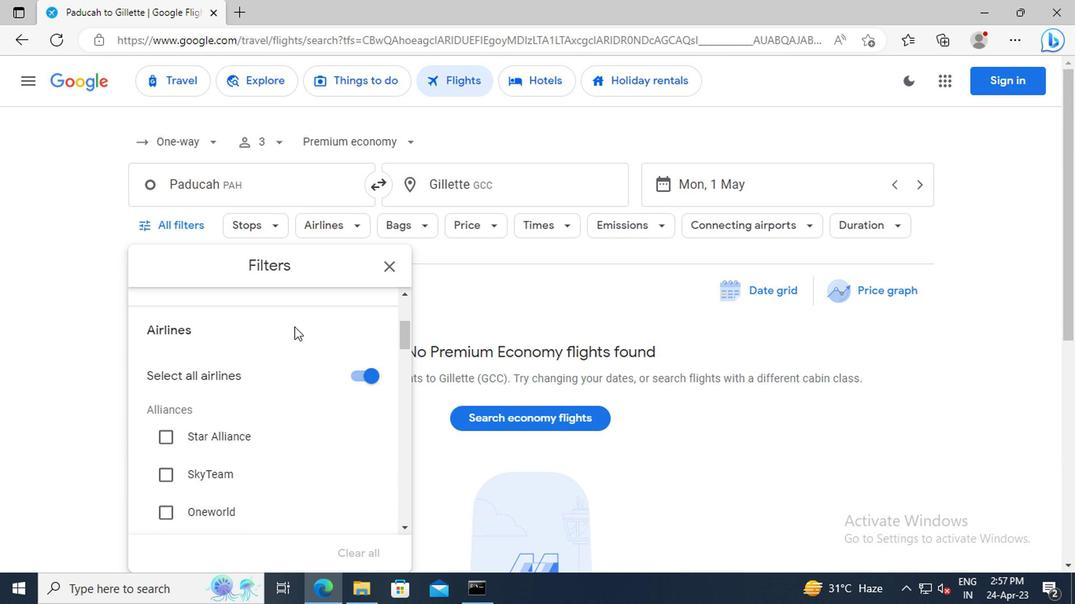 
Action: Mouse scrolled (290, 326) with delta (0, -1)
Screenshot: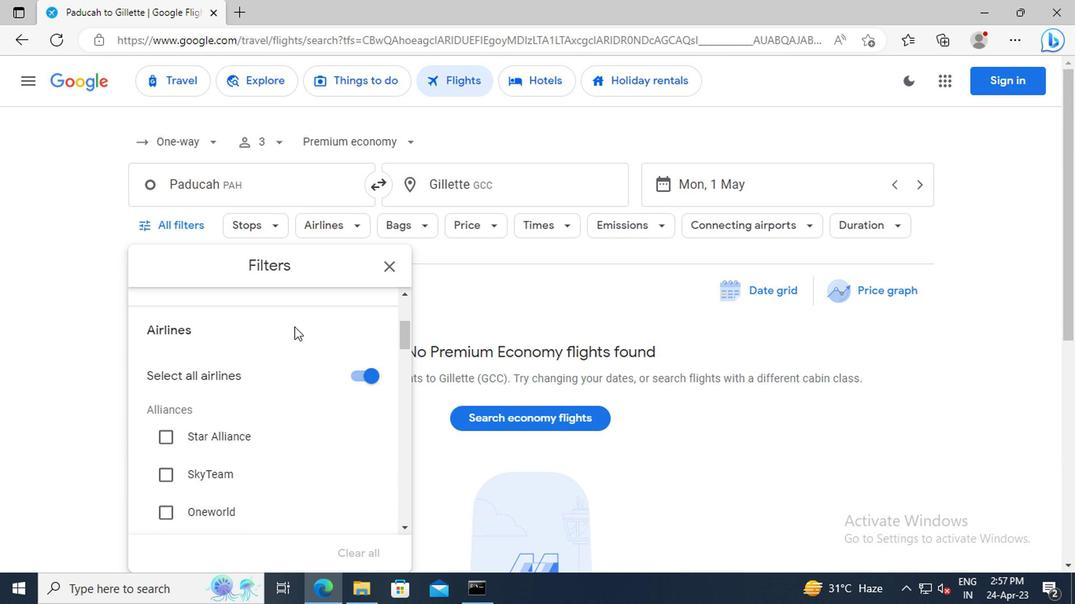 
Action: Mouse scrolled (290, 326) with delta (0, -1)
Screenshot: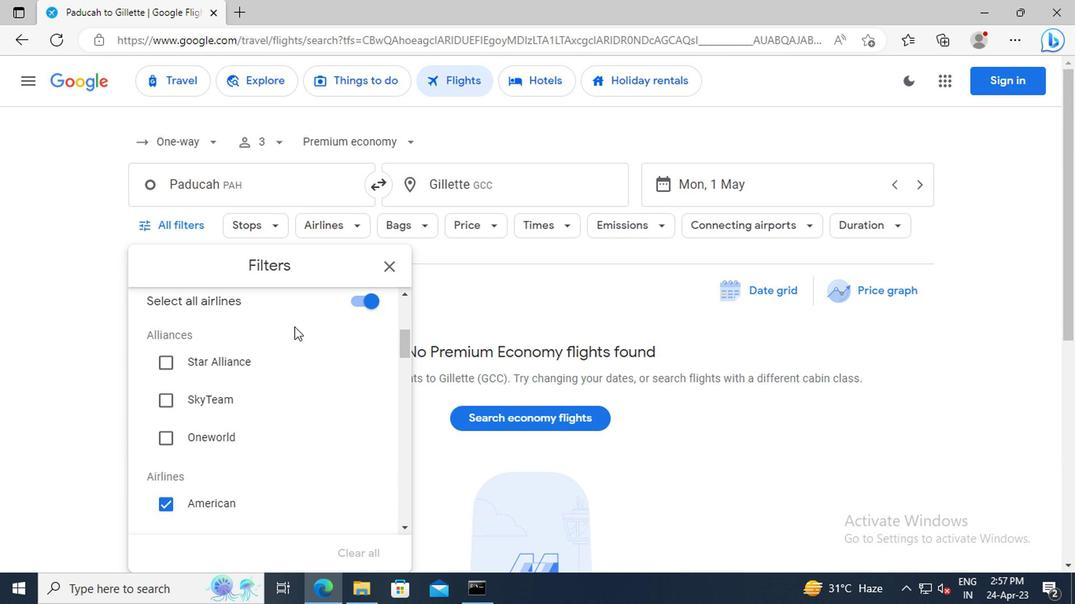 
Action: Mouse scrolled (290, 326) with delta (0, -1)
Screenshot: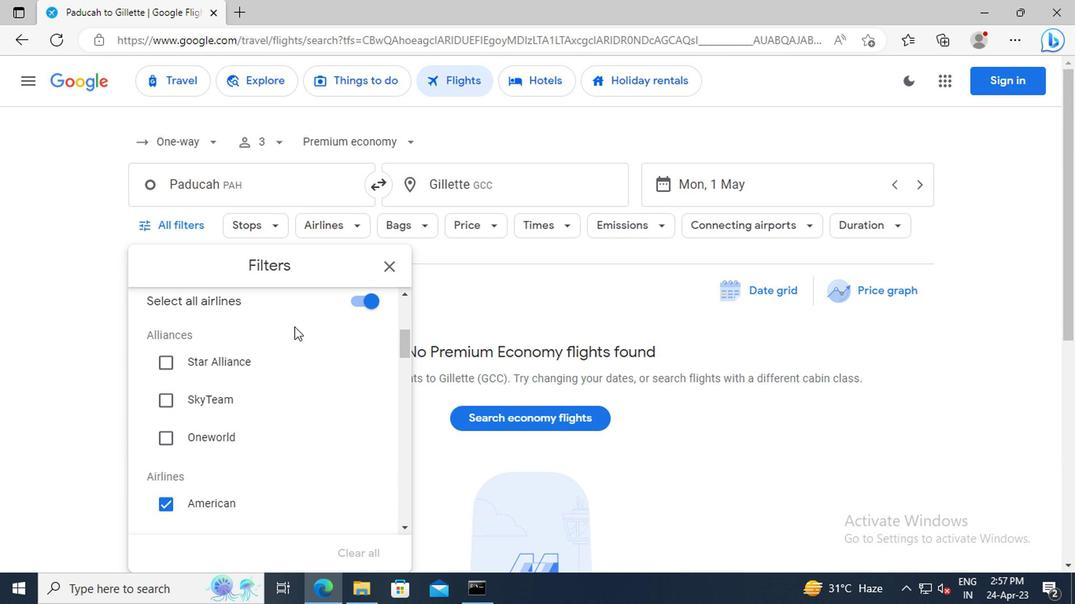 
Action: Mouse scrolled (290, 326) with delta (0, -1)
Screenshot: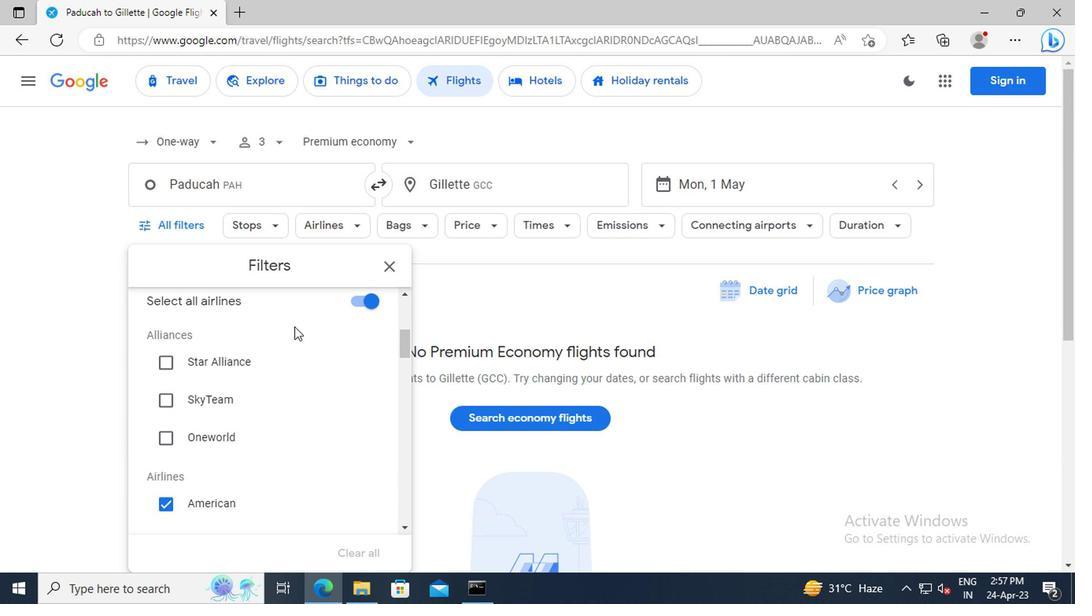 
Action: Mouse scrolled (290, 326) with delta (0, -1)
Screenshot: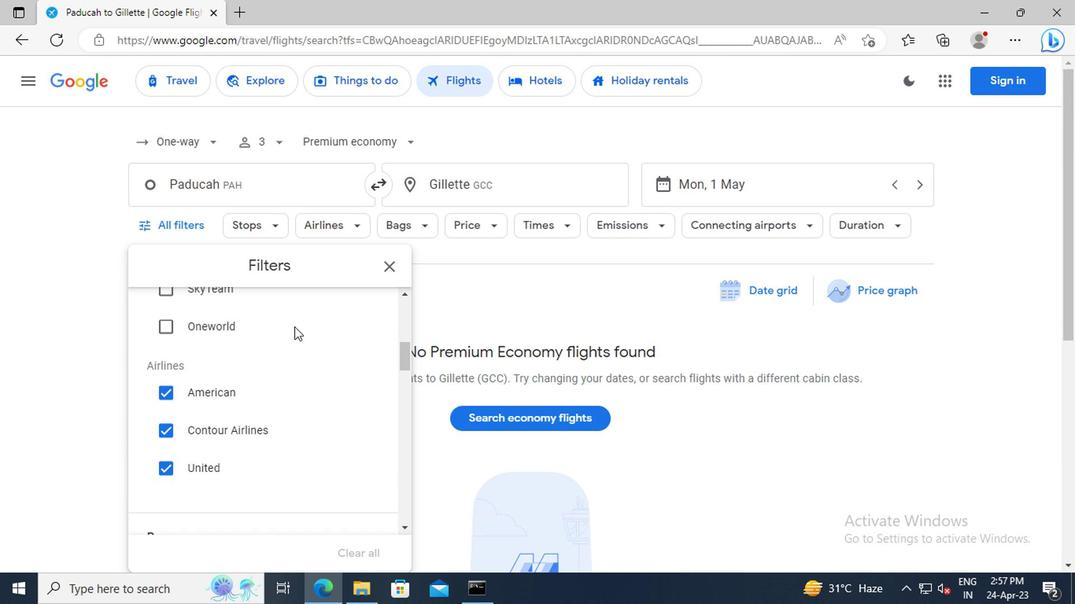 
Action: Mouse scrolled (290, 326) with delta (0, -1)
Screenshot: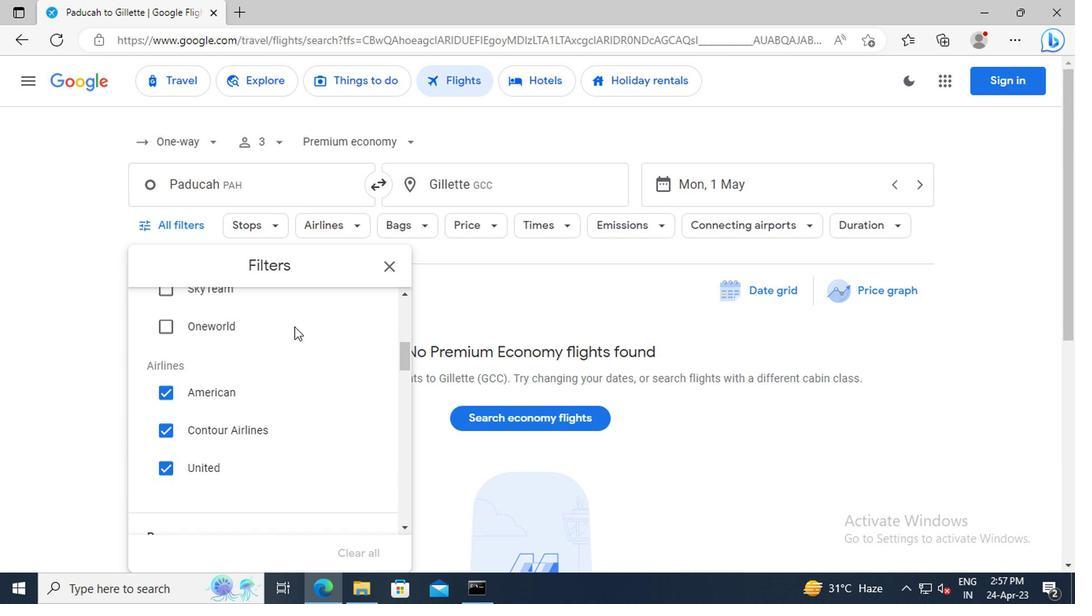 
Action: Mouse scrolled (290, 326) with delta (0, -1)
Screenshot: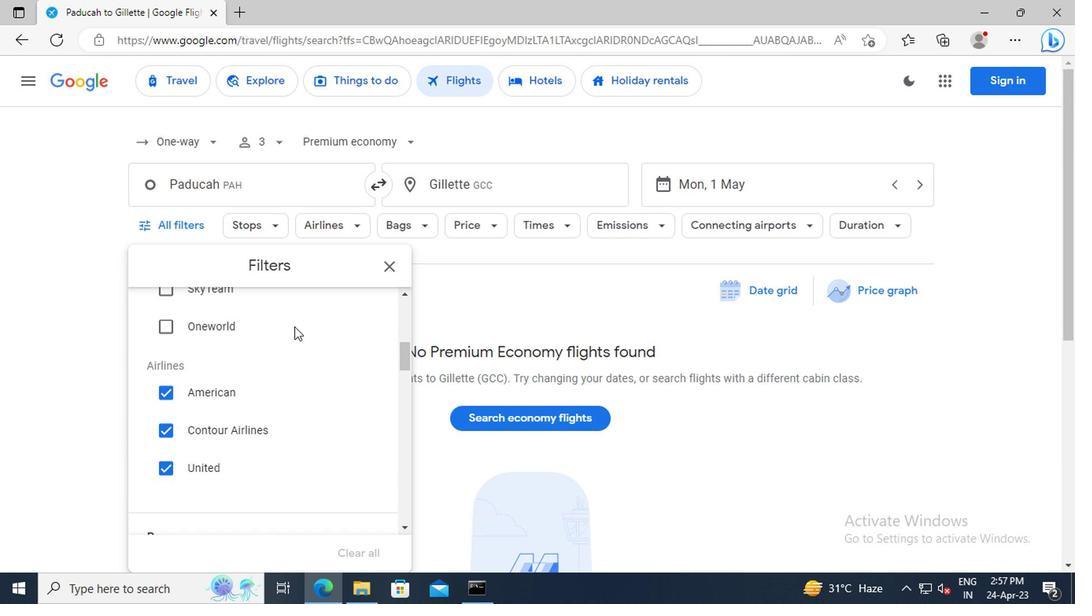 
Action: Mouse scrolled (290, 326) with delta (0, -1)
Screenshot: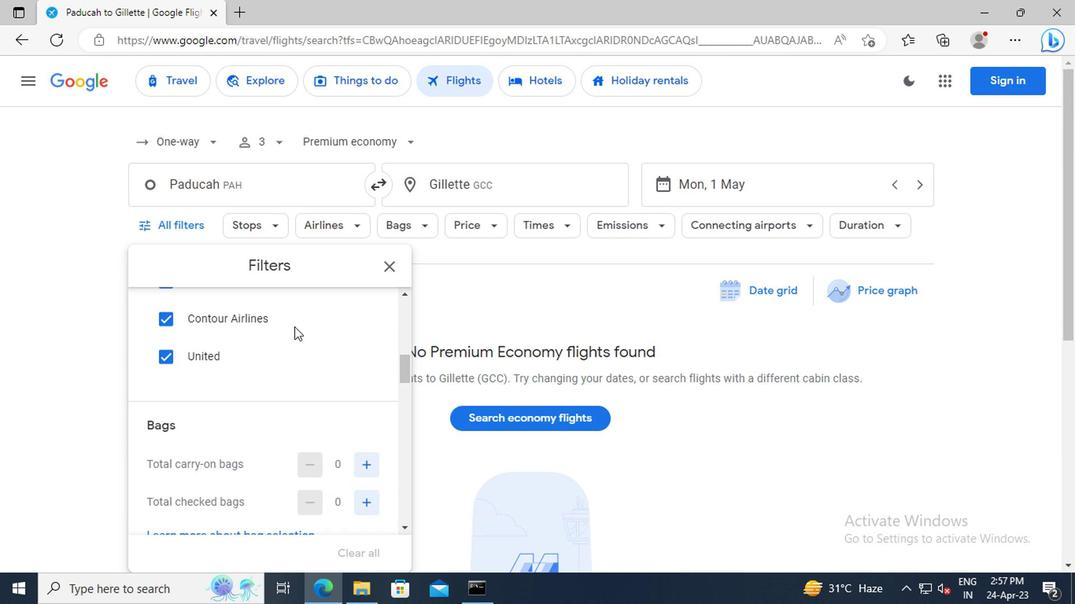 
Action: Mouse scrolled (290, 326) with delta (0, -1)
Screenshot: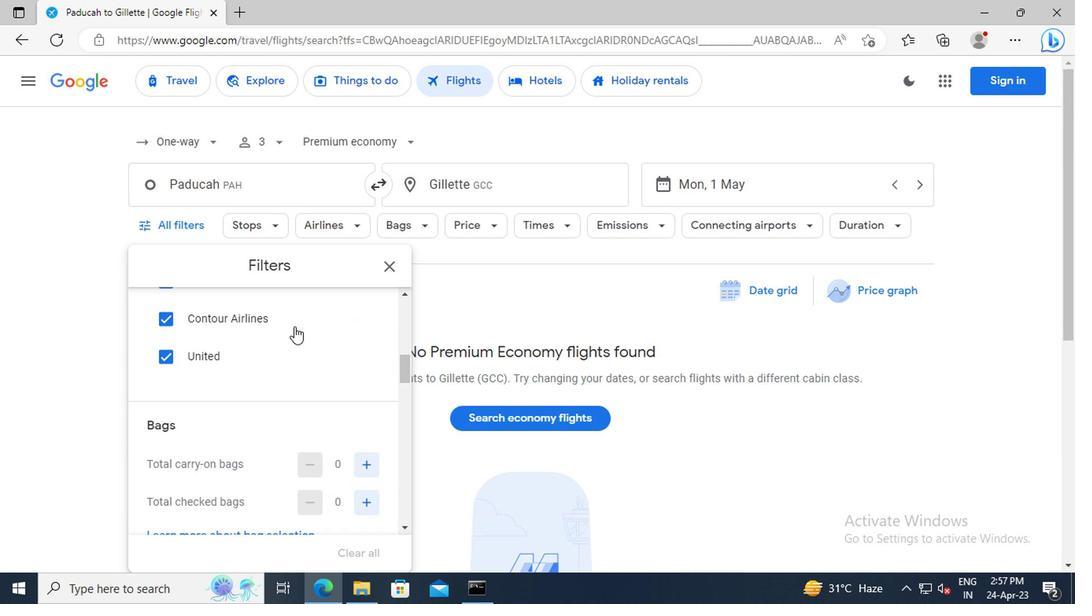 
Action: Mouse moved to (360, 395)
Screenshot: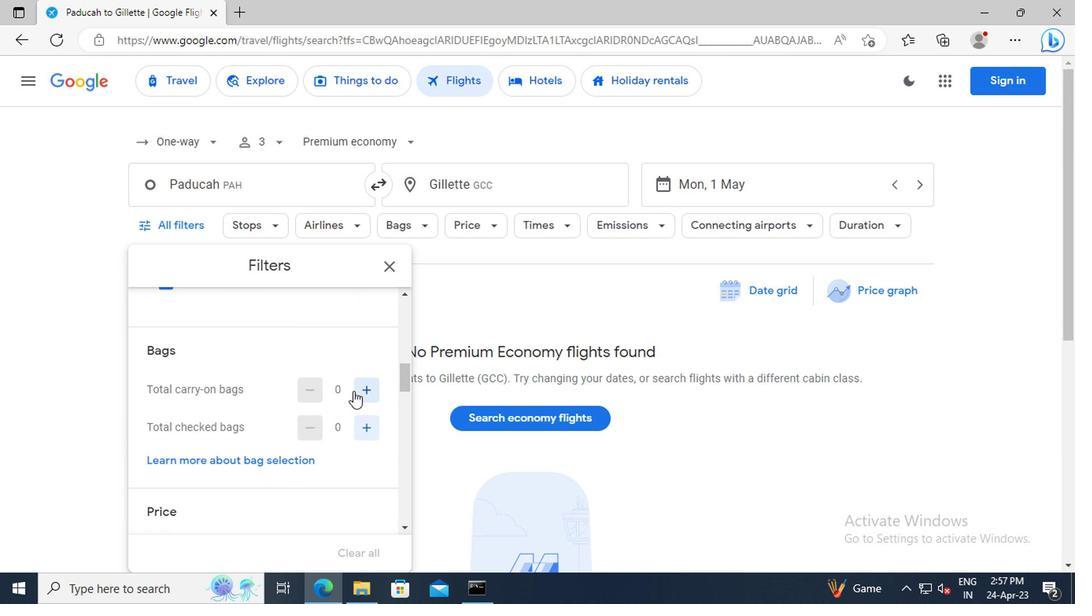 
Action: Mouse pressed left at (360, 395)
Screenshot: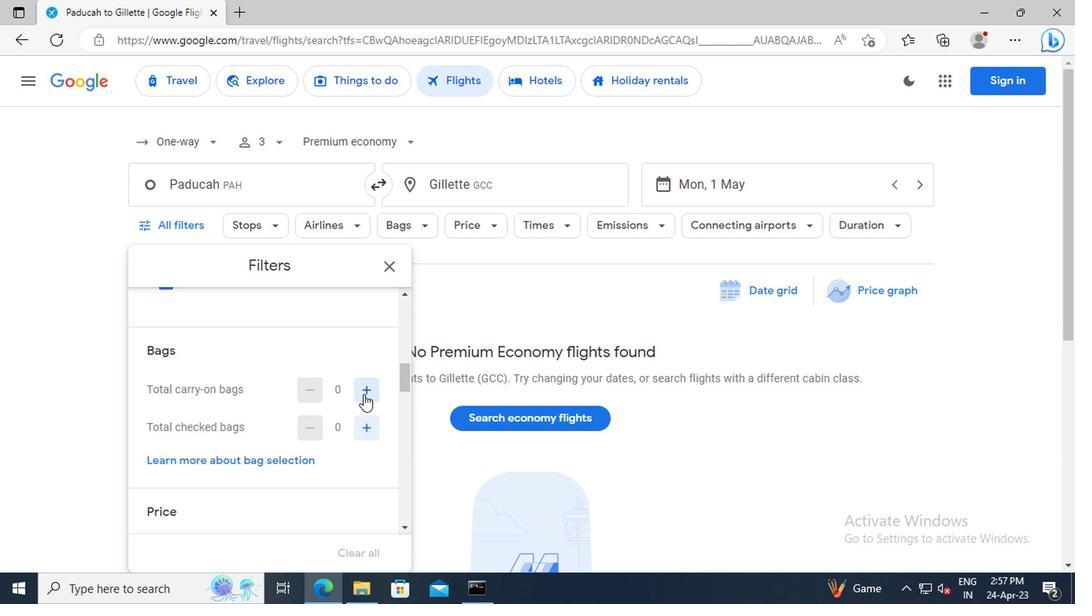 
Action: Mouse pressed left at (360, 395)
Screenshot: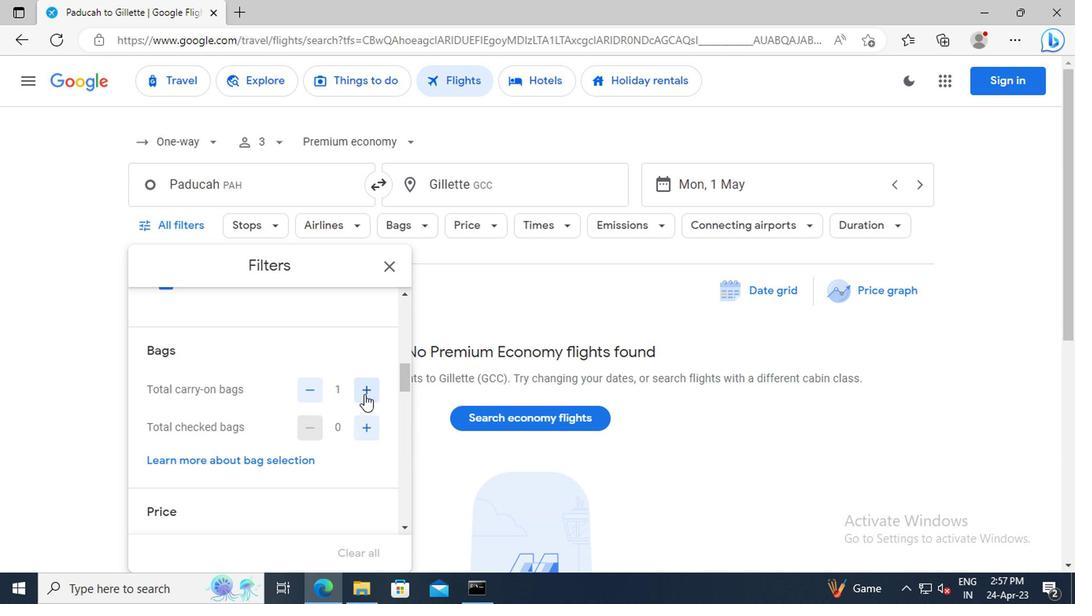 
Action: Mouse moved to (363, 424)
Screenshot: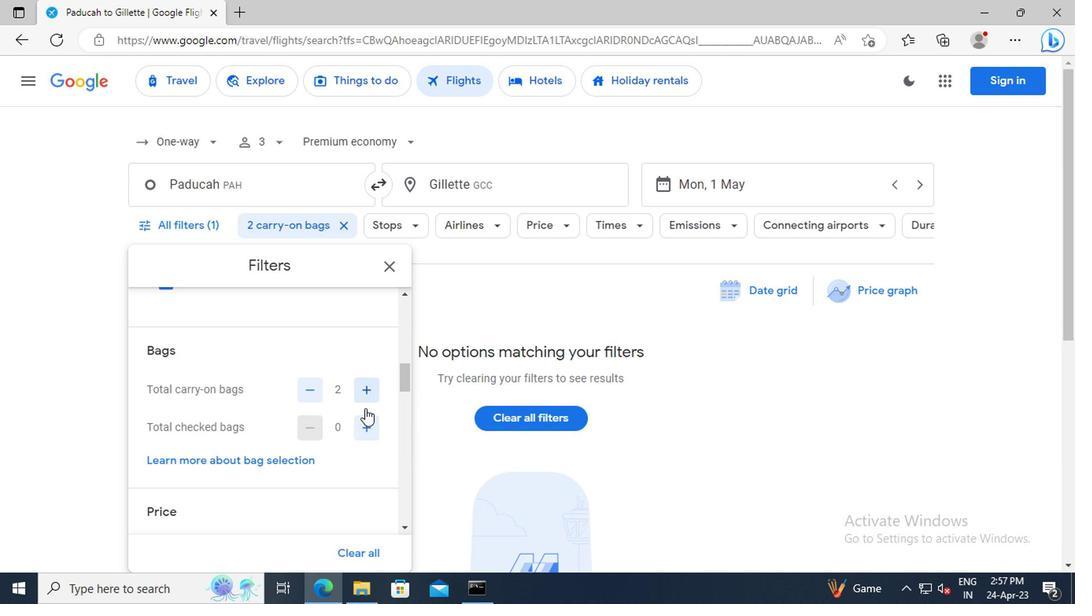 
Action: Mouse pressed left at (363, 424)
Screenshot: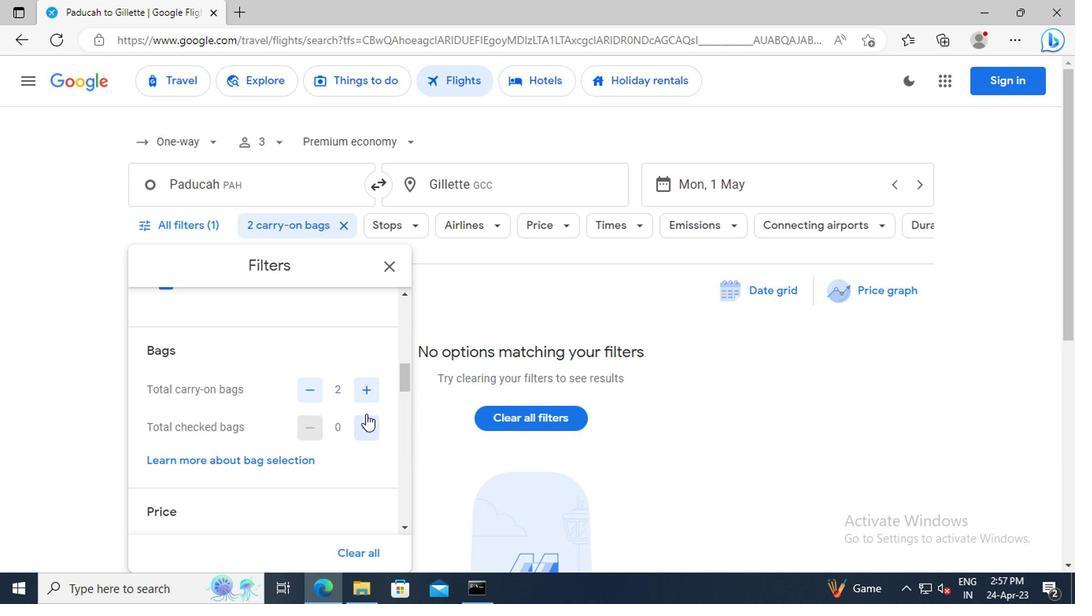 
Action: Mouse pressed left at (363, 424)
Screenshot: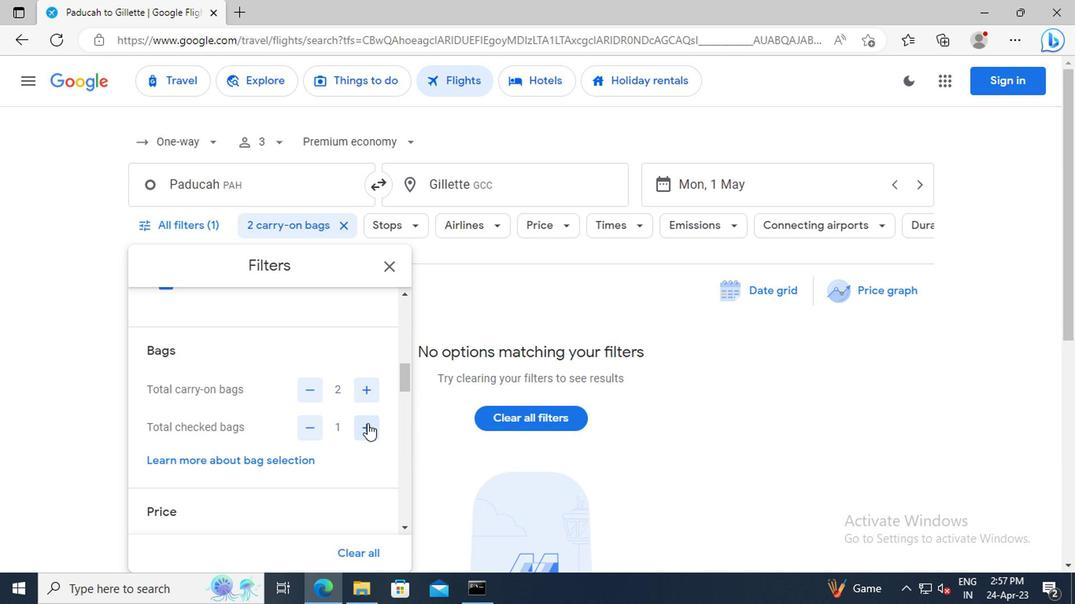 
Action: Mouse pressed left at (363, 424)
Screenshot: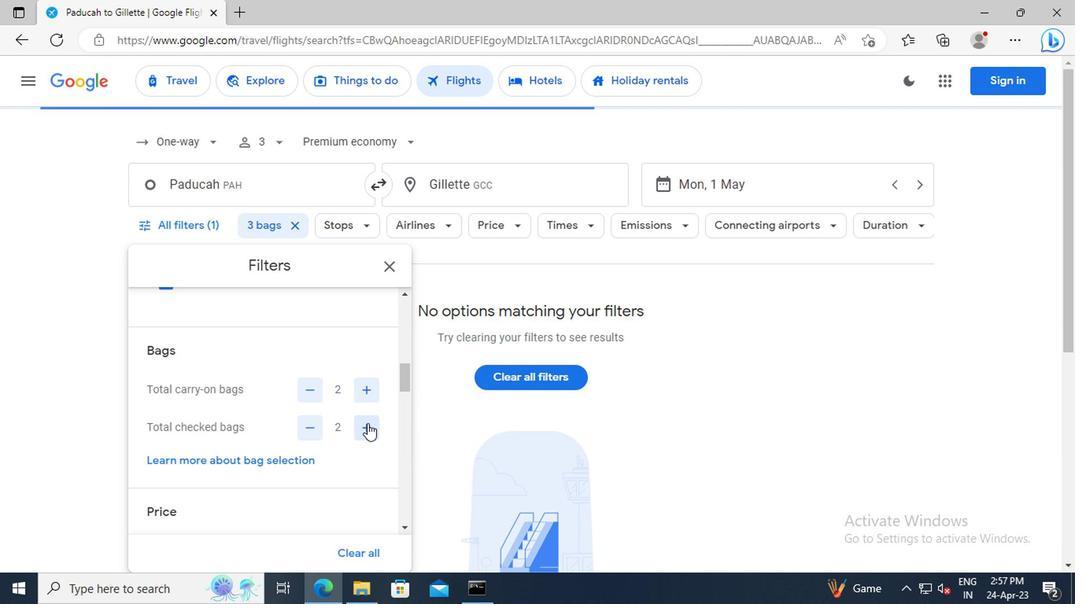 
Action: Mouse moved to (324, 413)
Screenshot: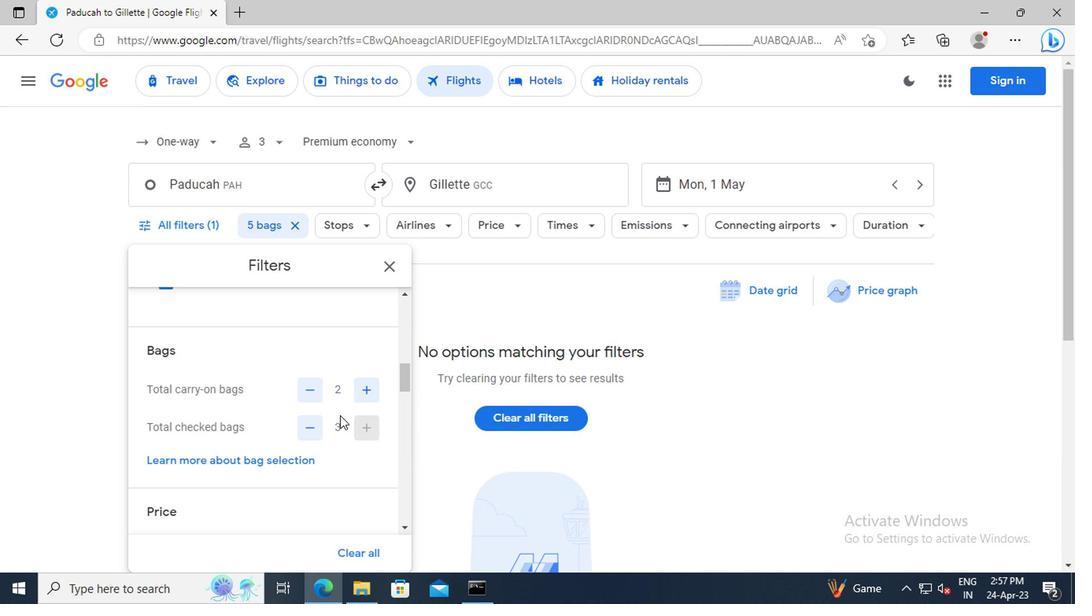 
Action: Mouse scrolled (324, 412) with delta (0, -1)
Screenshot: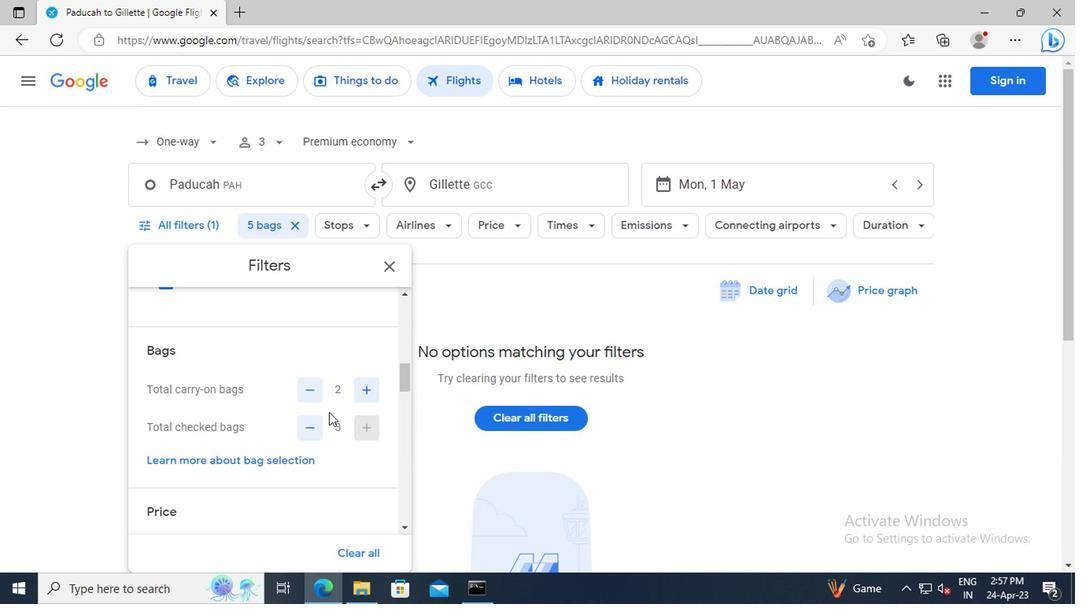 
Action: Mouse scrolled (324, 412) with delta (0, -1)
Screenshot: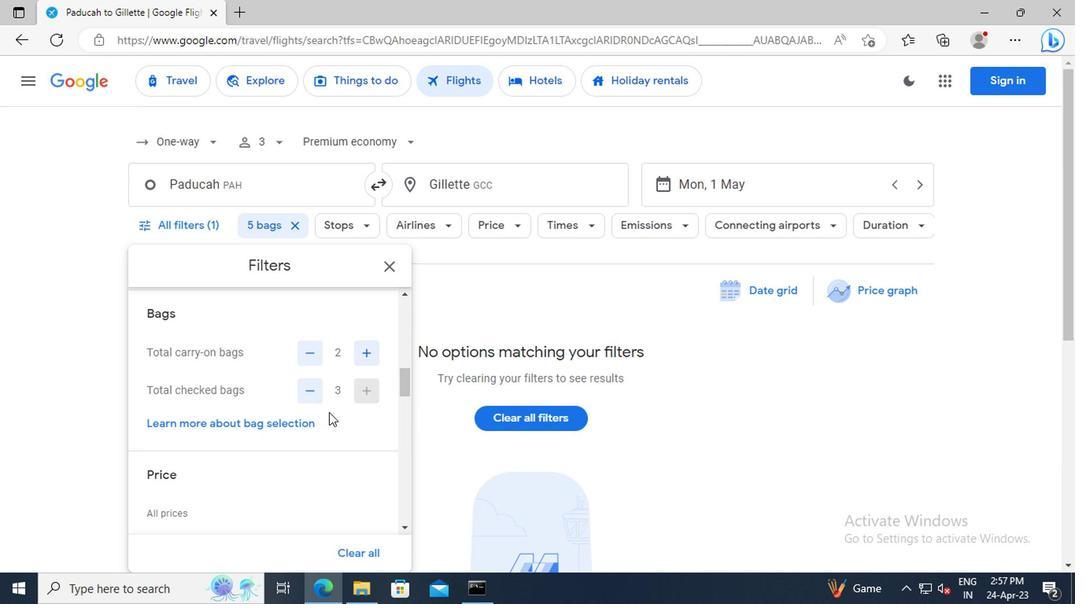 
Action: Mouse scrolled (324, 412) with delta (0, -1)
Screenshot: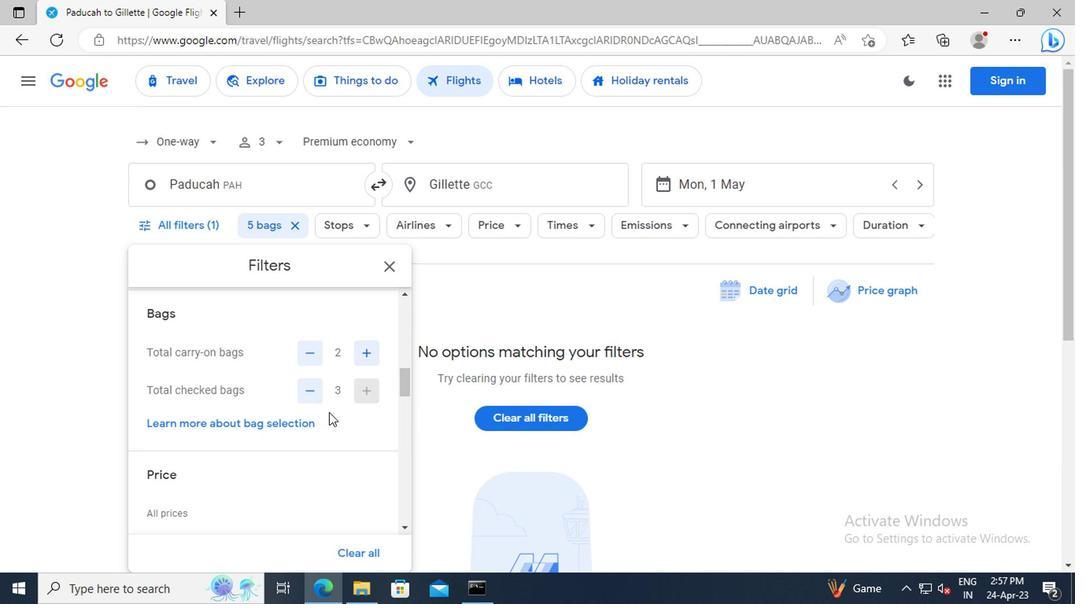 
Action: Mouse scrolled (324, 412) with delta (0, -1)
Screenshot: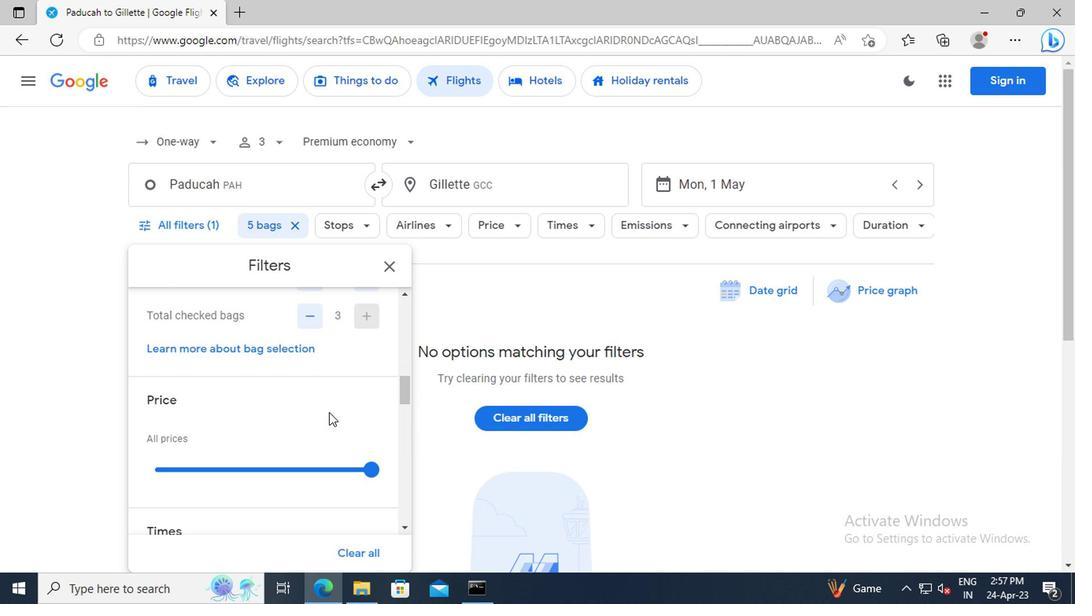 
Action: Mouse scrolled (324, 412) with delta (0, -1)
Screenshot: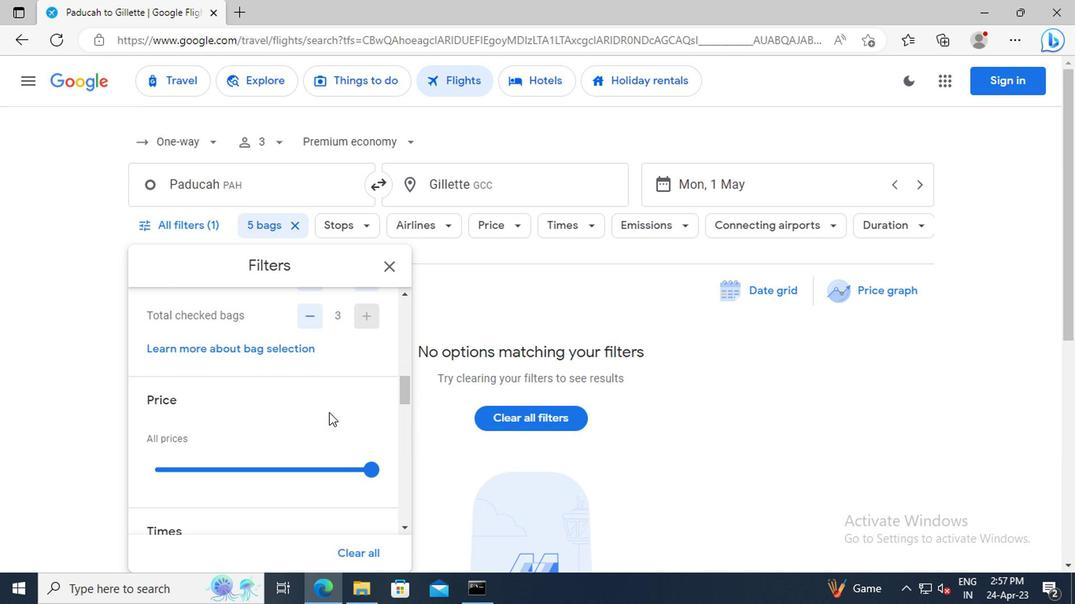 
Action: Mouse moved to (359, 395)
Screenshot: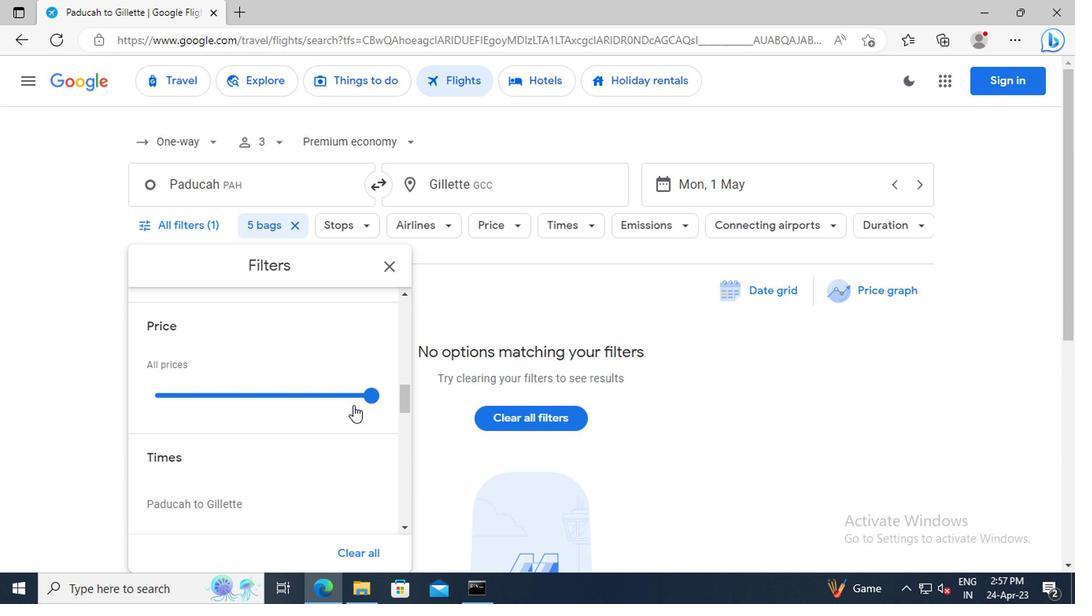 
Action: Mouse pressed left at (359, 395)
Screenshot: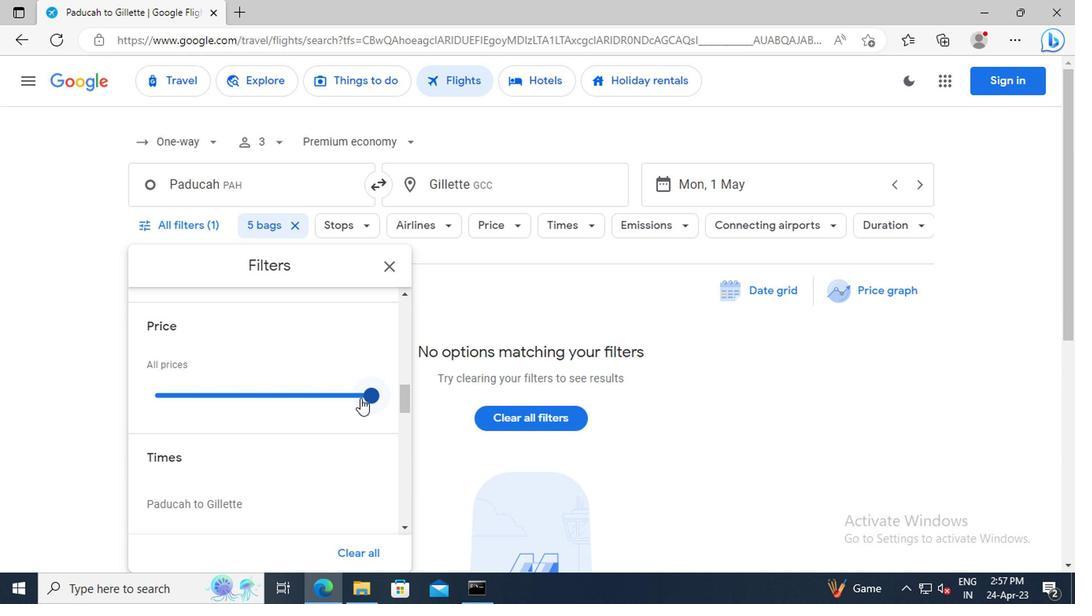 
Action: Mouse moved to (298, 377)
Screenshot: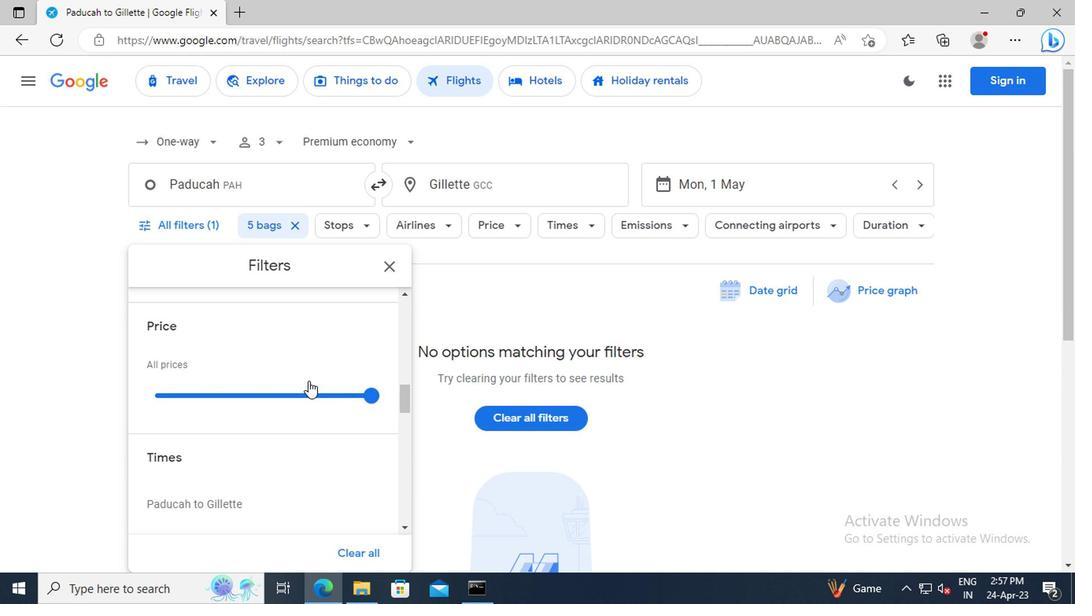 
Action: Mouse scrolled (298, 376) with delta (0, -1)
Screenshot: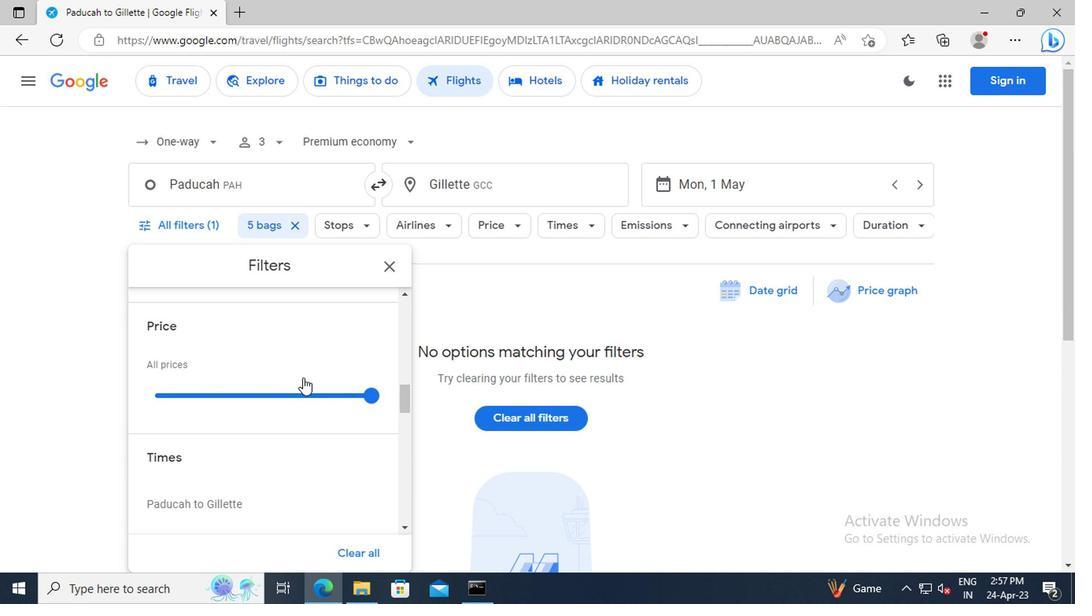
Action: Mouse scrolled (298, 376) with delta (0, -1)
Screenshot: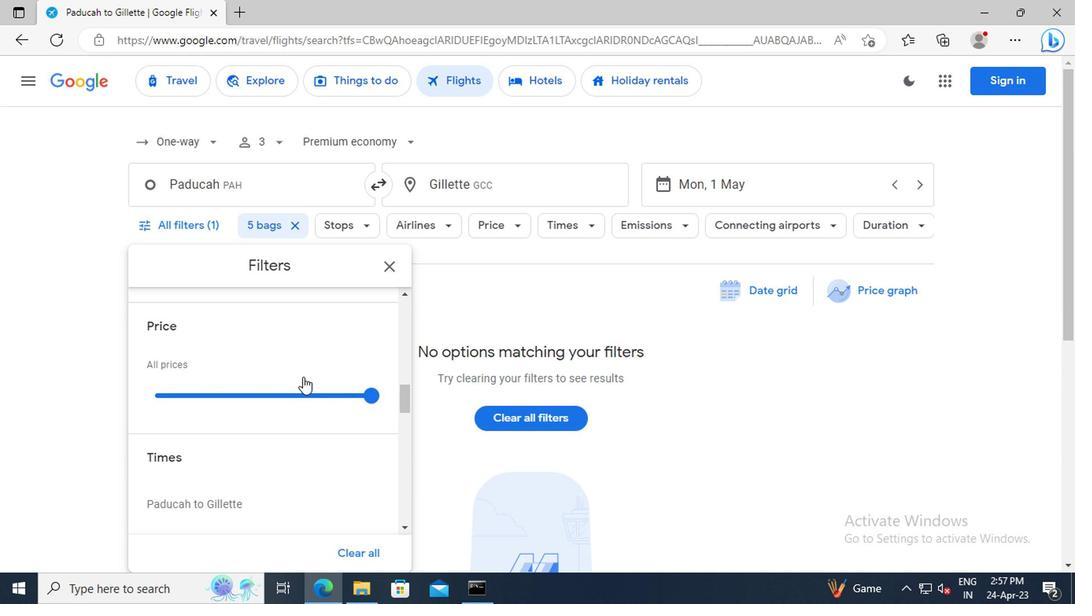 
Action: Mouse scrolled (298, 376) with delta (0, -1)
Screenshot: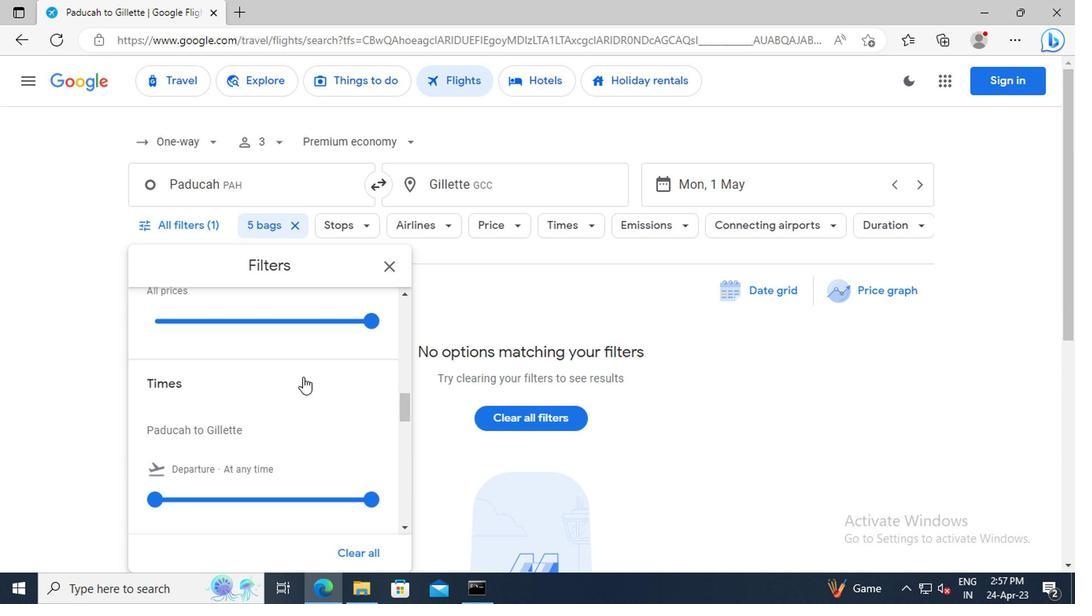 
Action: Mouse scrolled (298, 376) with delta (0, -1)
Screenshot: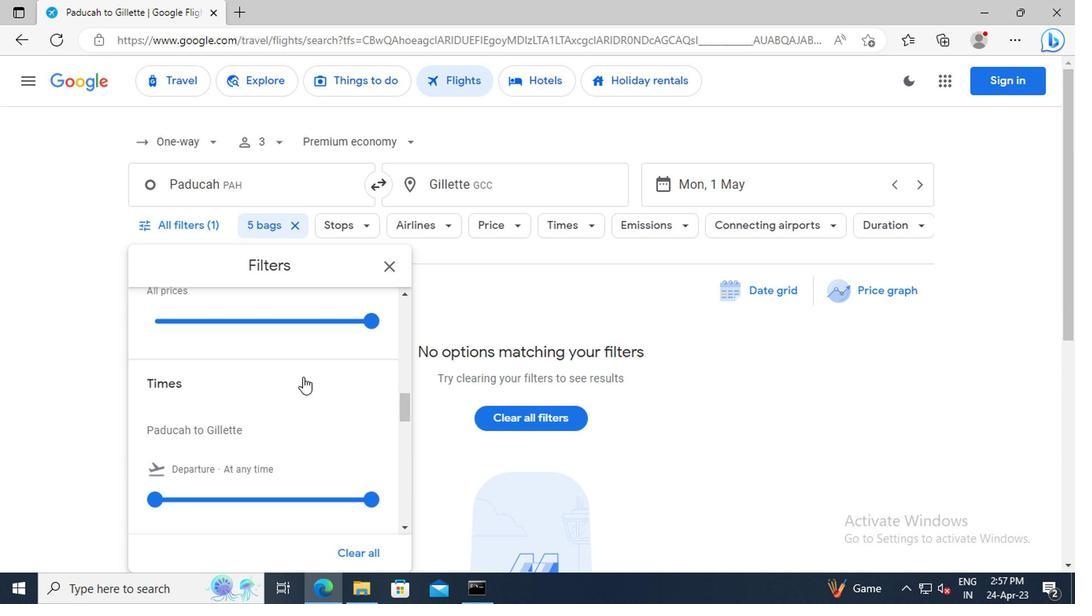 
Action: Mouse moved to (152, 425)
Screenshot: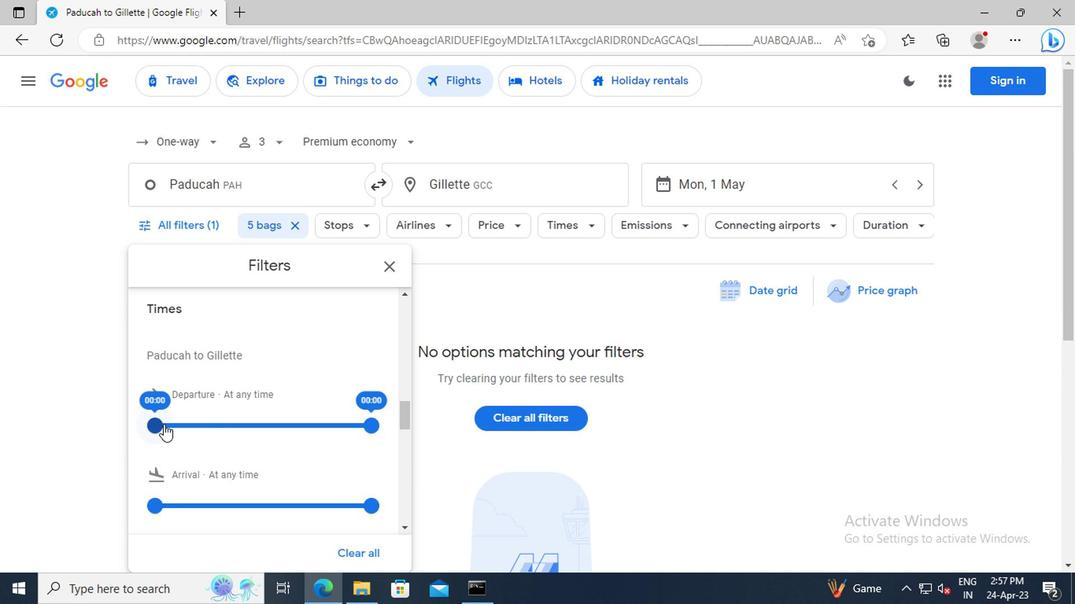 
Action: Mouse pressed left at (152, 425)
Screenshot: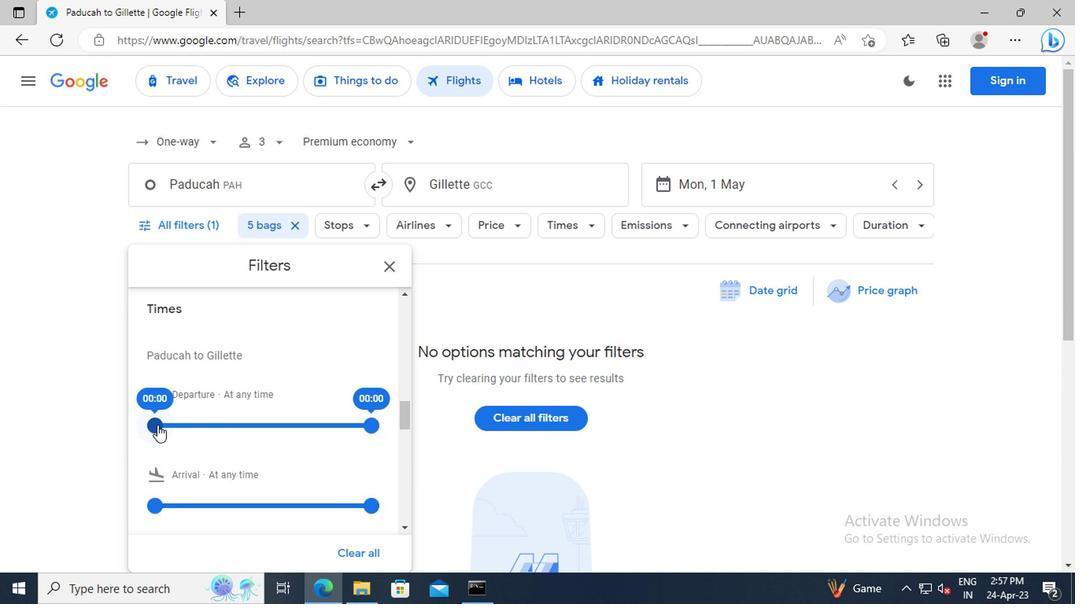 
Action: Mouse moved to (386, 267)
Screenshot: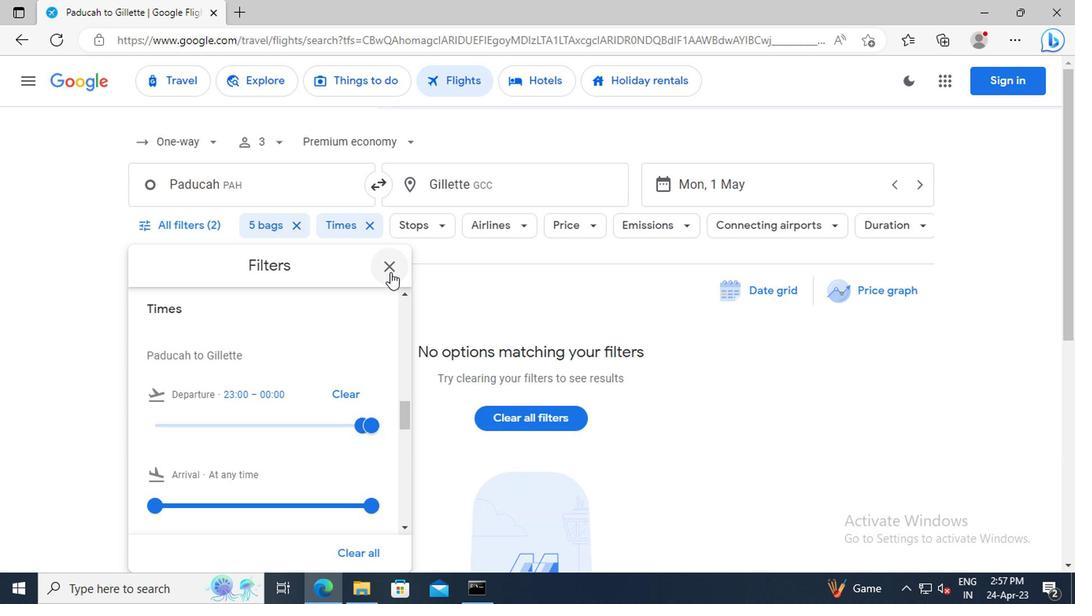 
Action: Mouse pressed left at (386, 267)
Screenshot: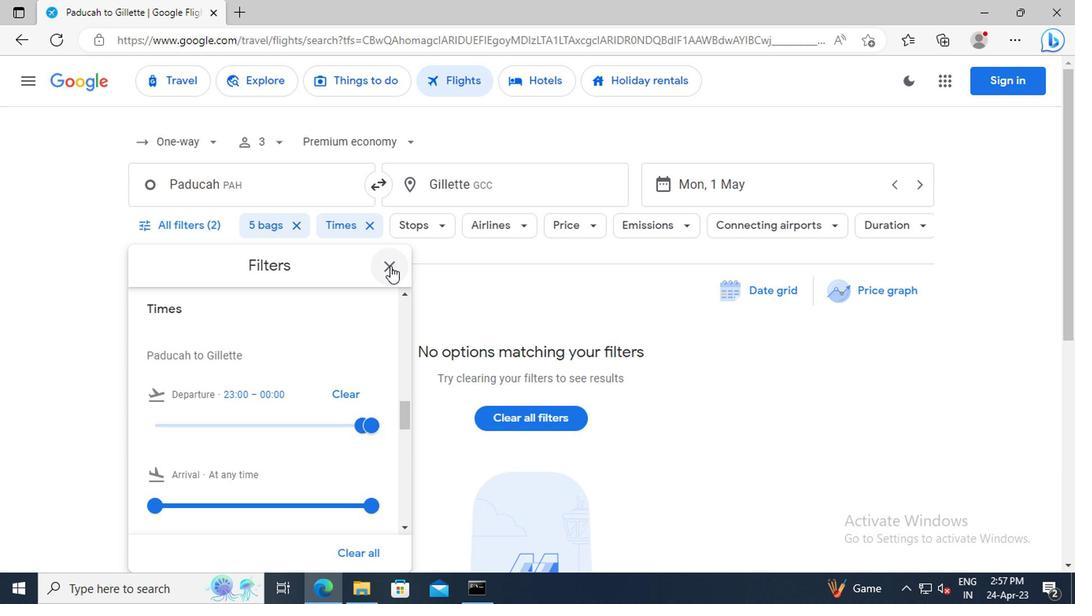 
